 Task: List a restaurants to get dessert from in Chandan Way, Irving Texas.
Action: Mouse moved to (763, 81)
Screenshot: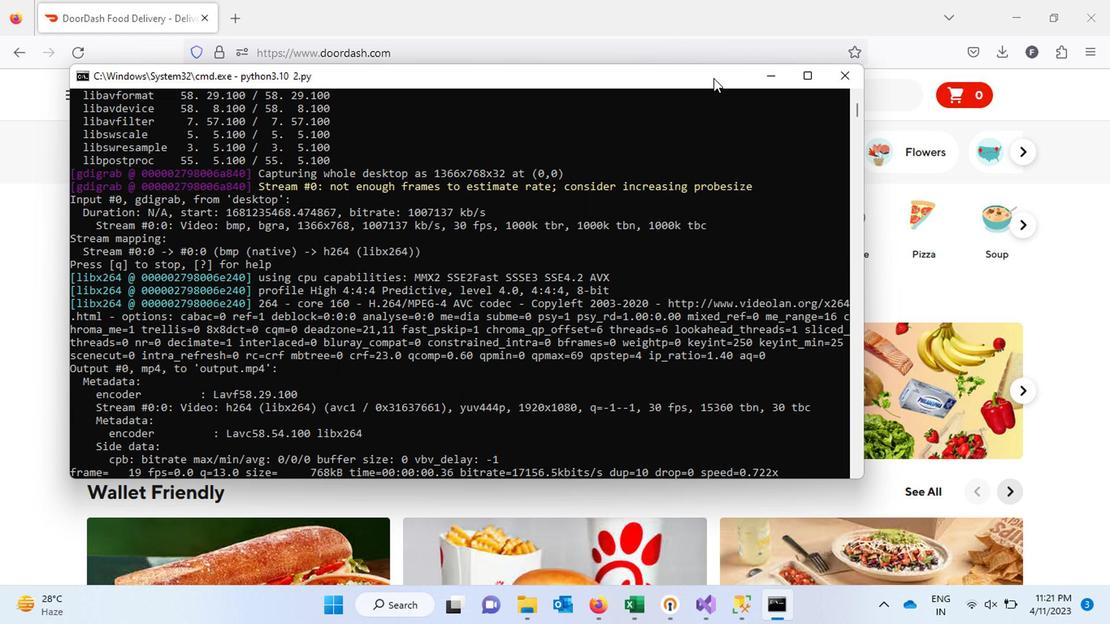 
Action: Mouse pressed left at (763, 81)
Screenshot: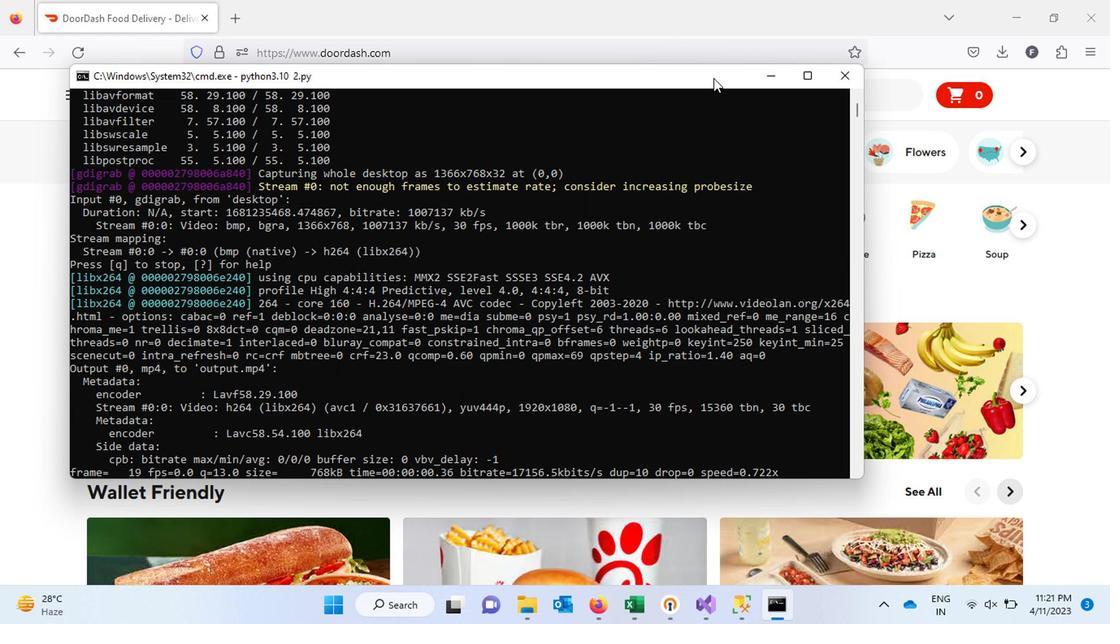 
Action: Mouse moved to (762, 81)
Screenshot: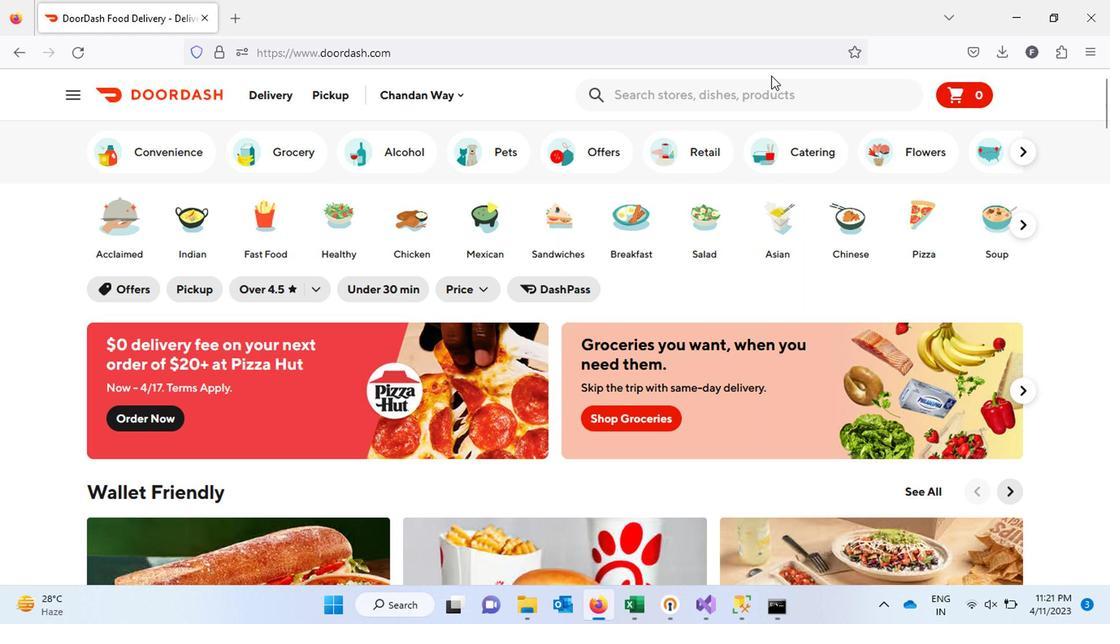 
Action: Mouse pressed left at (762, 81)
Screenshot: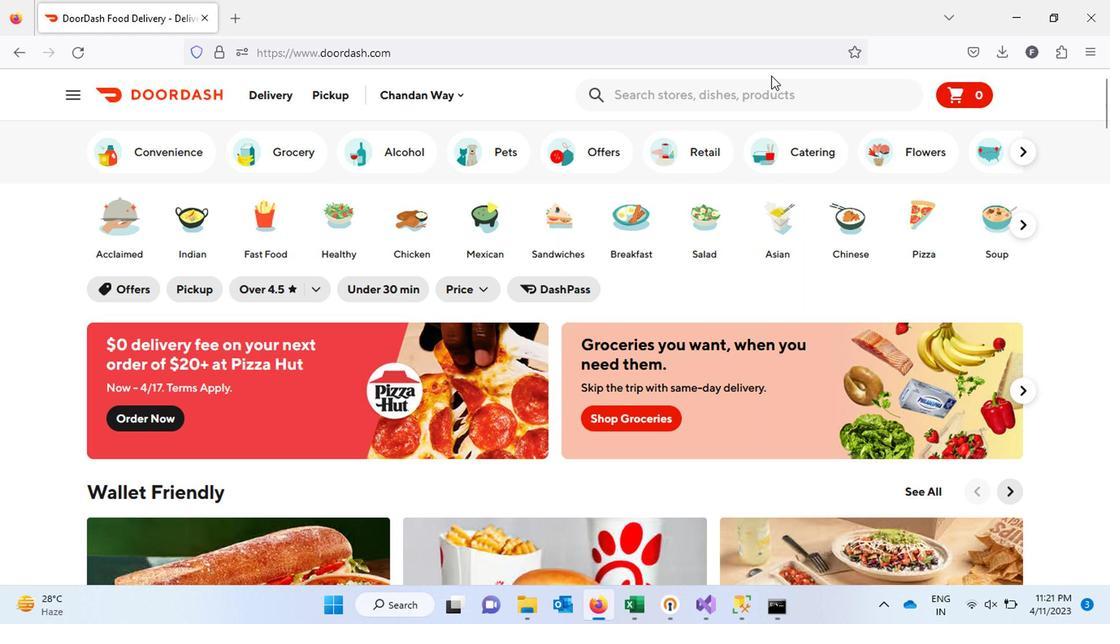 
Action: Mouse moved to (763, 81)
Screenshot: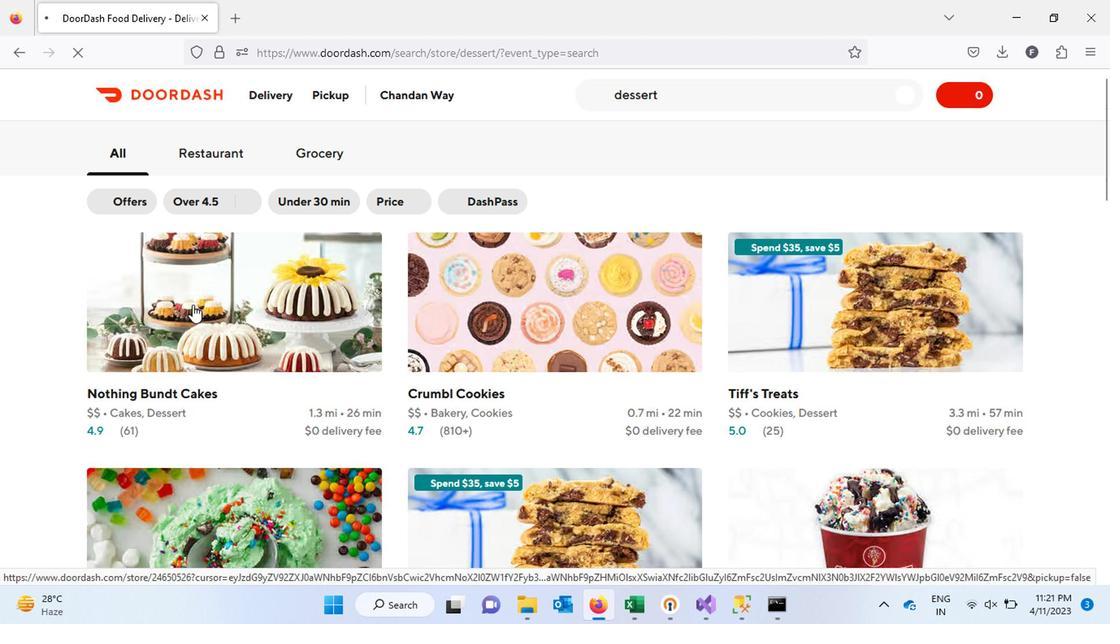 
Action: Mouse pressed left at (763, 81)
Screenshot: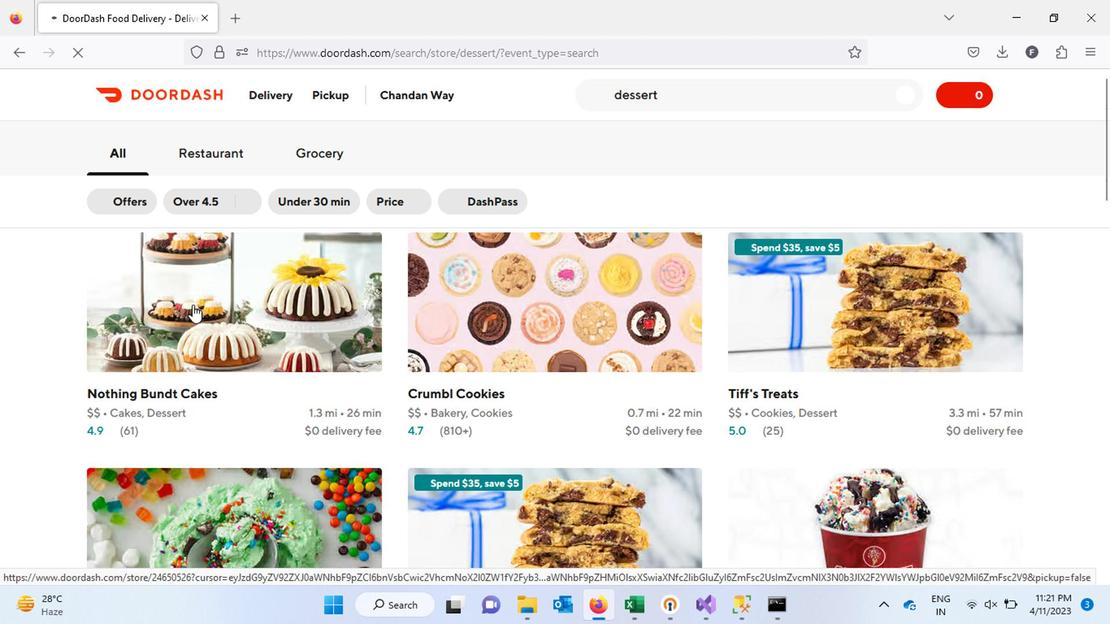 
Action: Mouse moved to (763, 81)
Screenshot: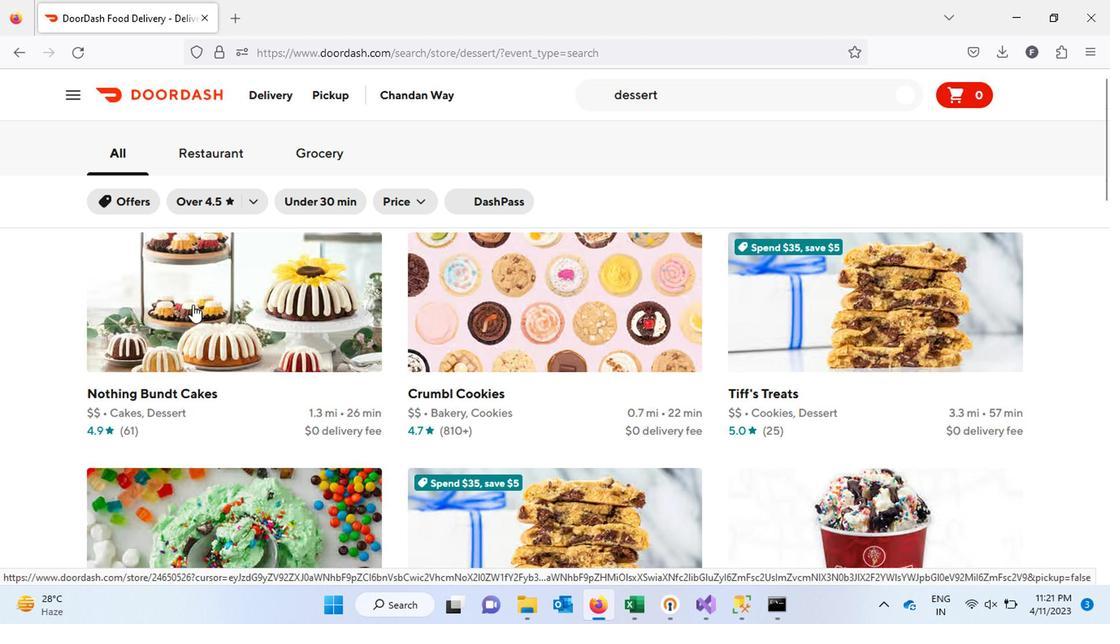 
Action: Keyboard r
Screenshot: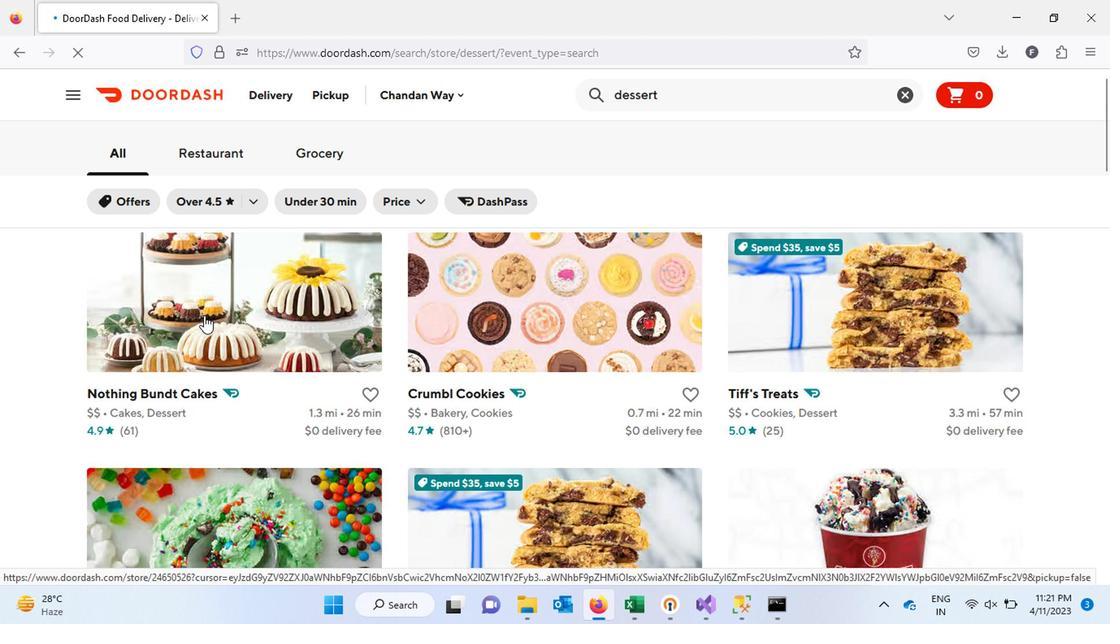 
Action: Keyboard e
Screenshot: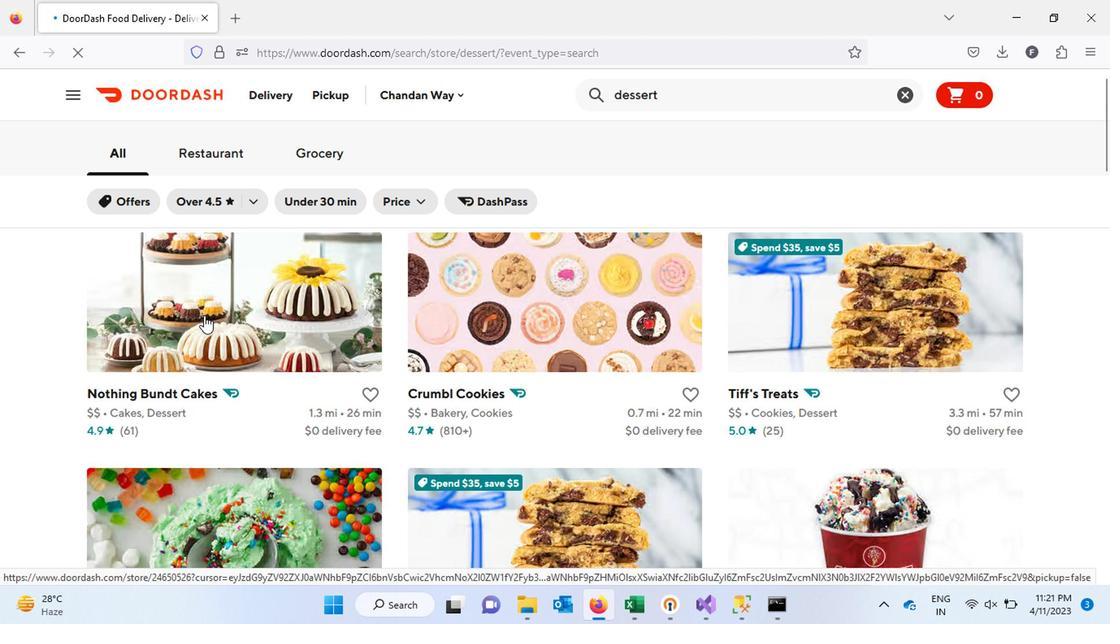 
Action: Keyboard s
Screenshot: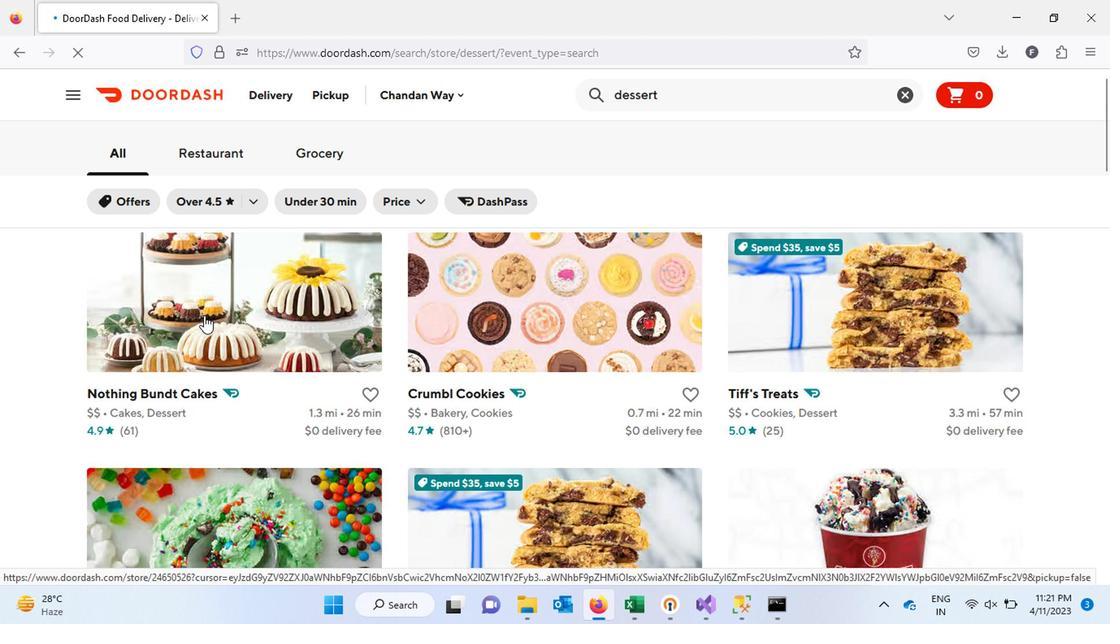 
Action: Keyboard t
Screenshot: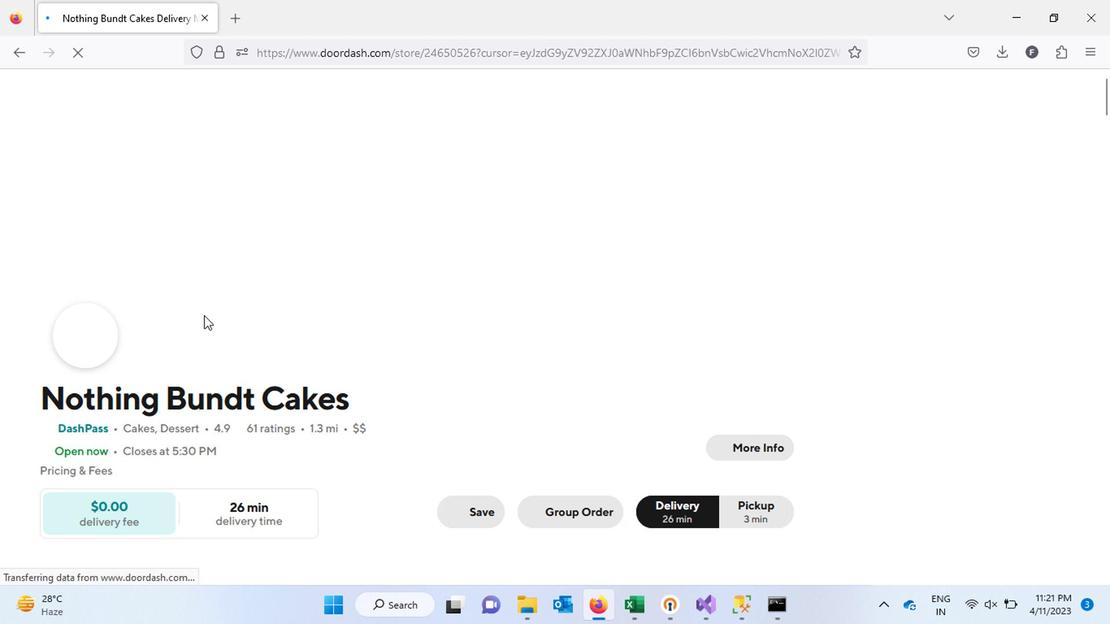 
Action: Keyboard u
Screenshot: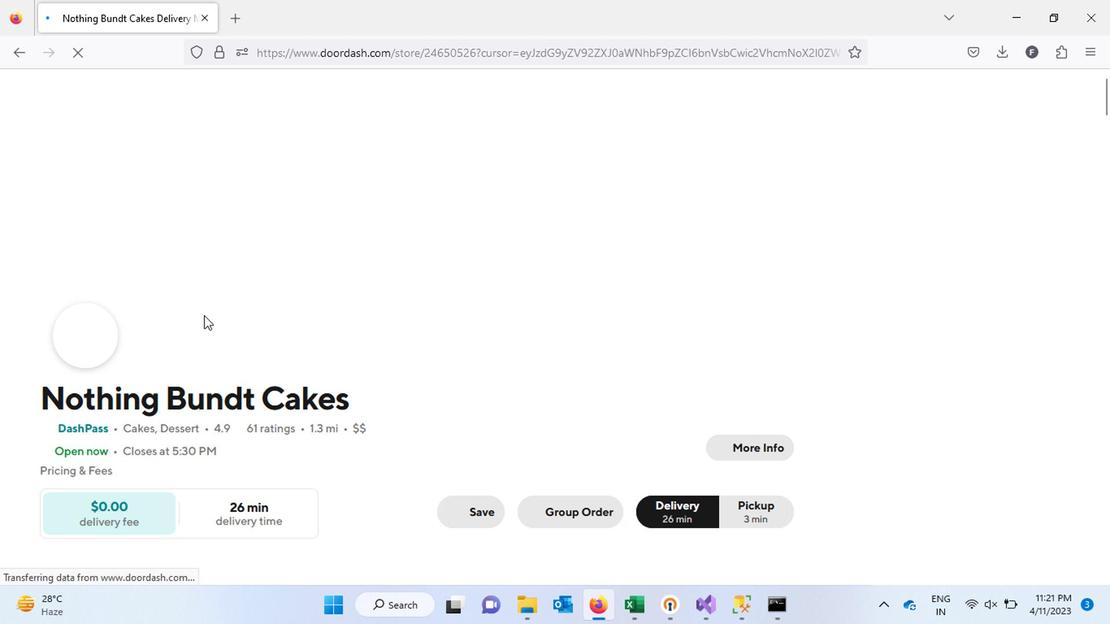 
Action: Keyboard r
Screenshot: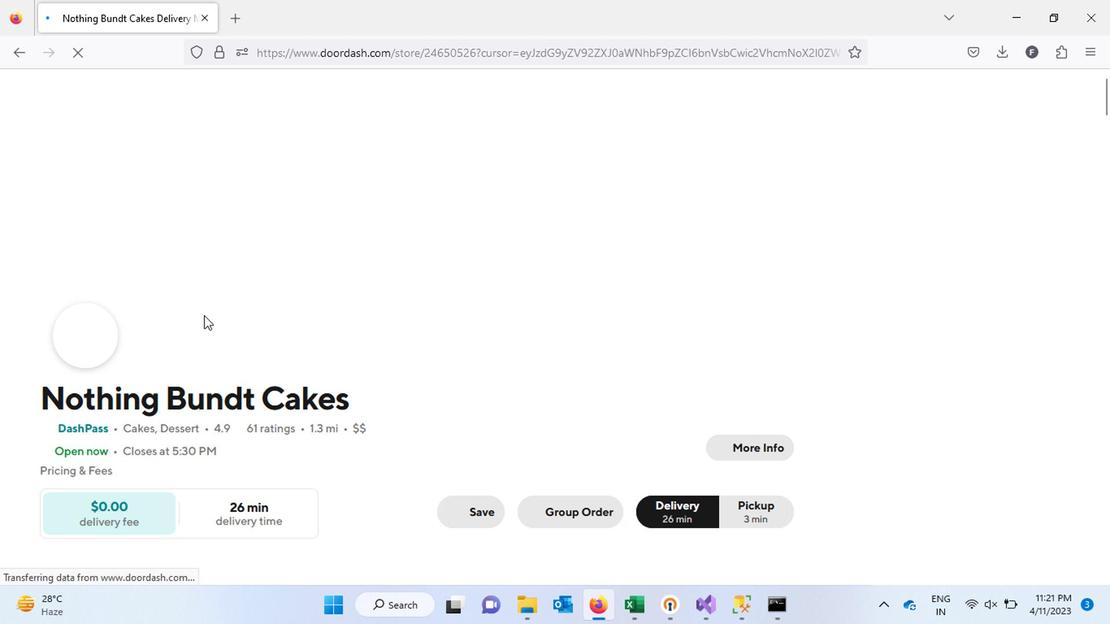 
Action: Keyboard a
Screenshot: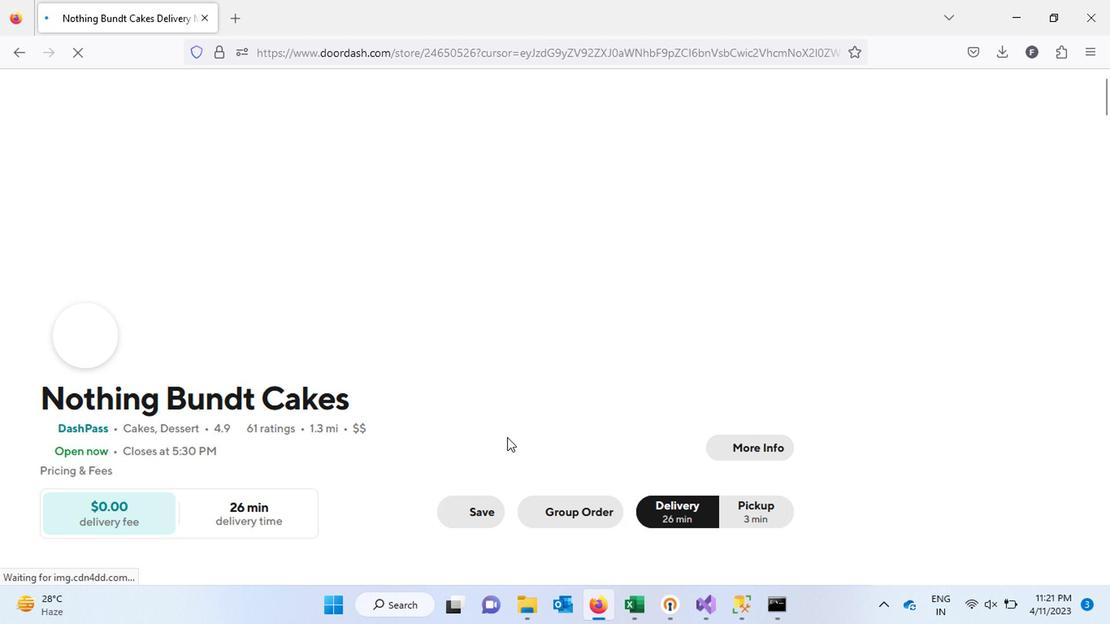 
Action: Keyboard n
Screenshot: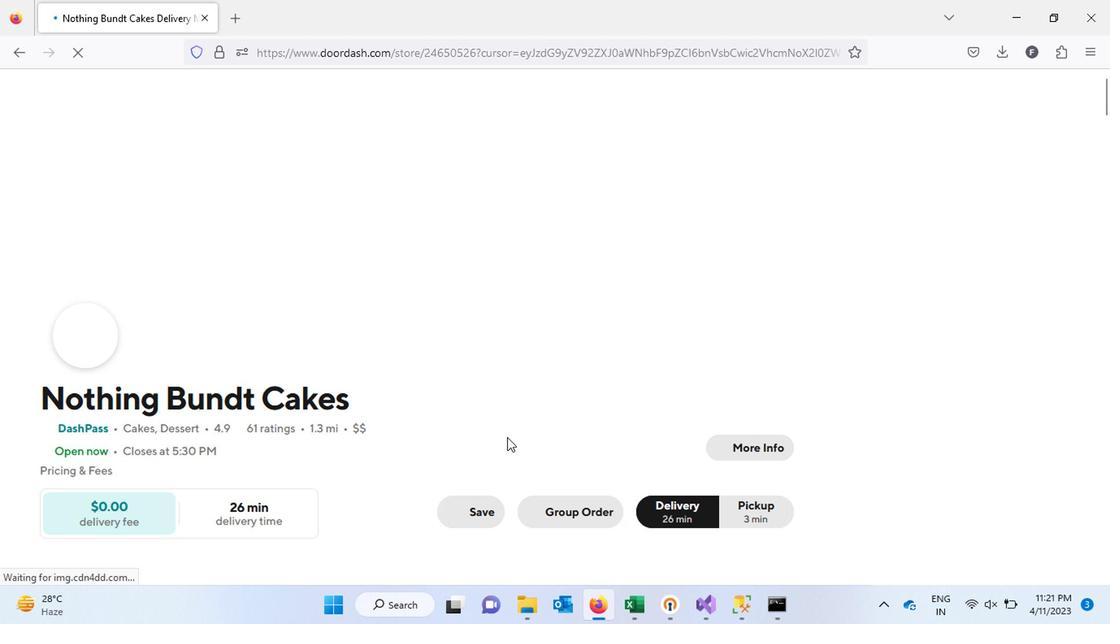 
Action: Keyboard t
Screenshot: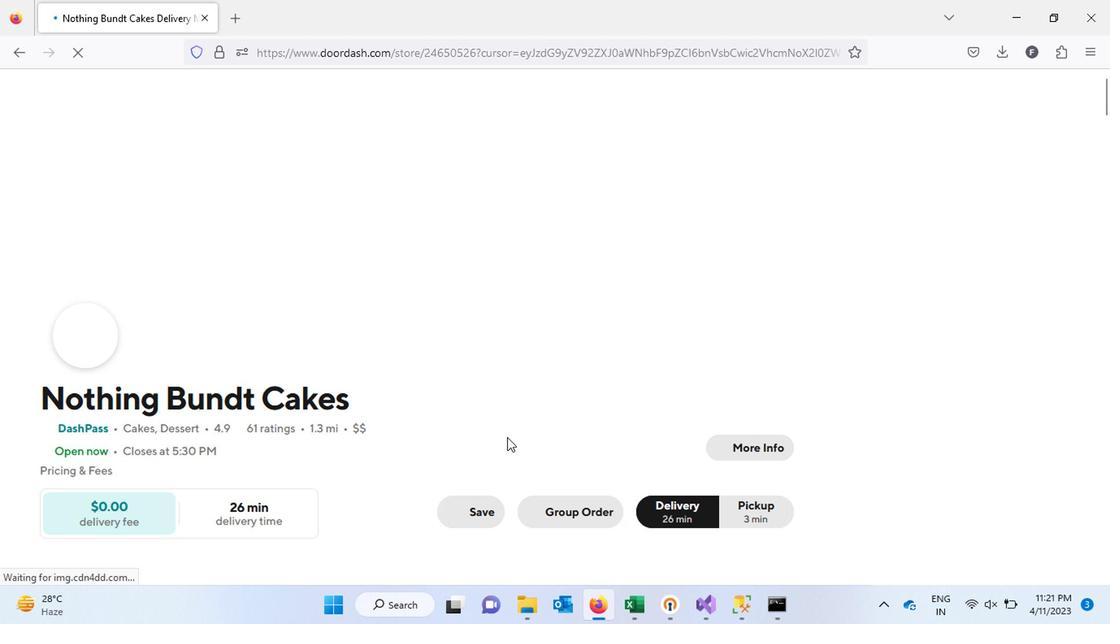 
Action: Keyboard s
Screenshot: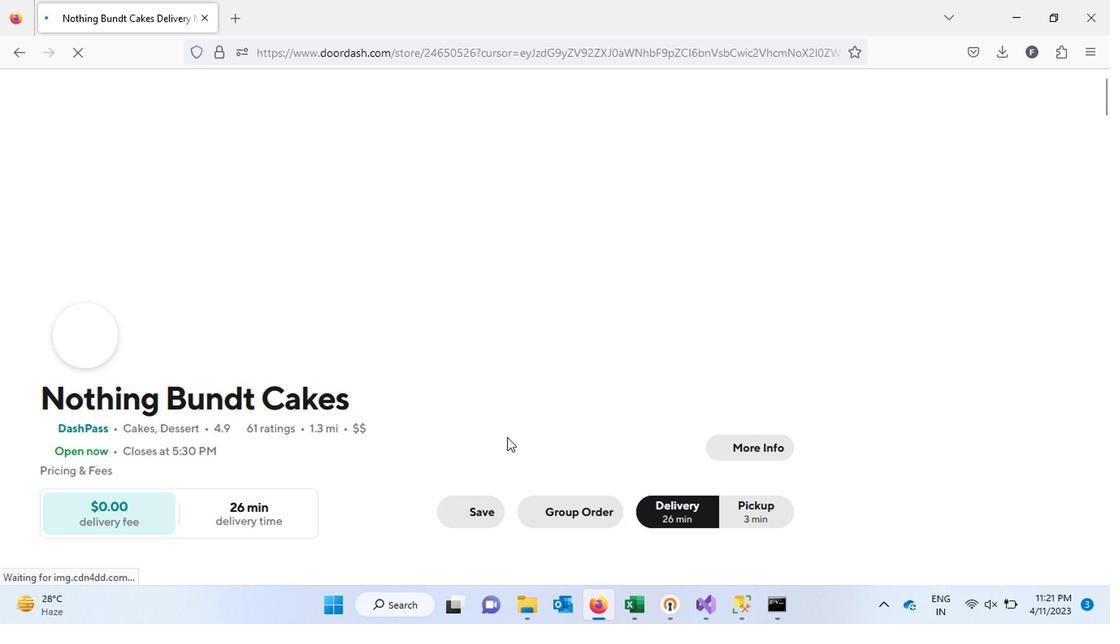 
Action: Keyboard Key.backspace
Screenshot: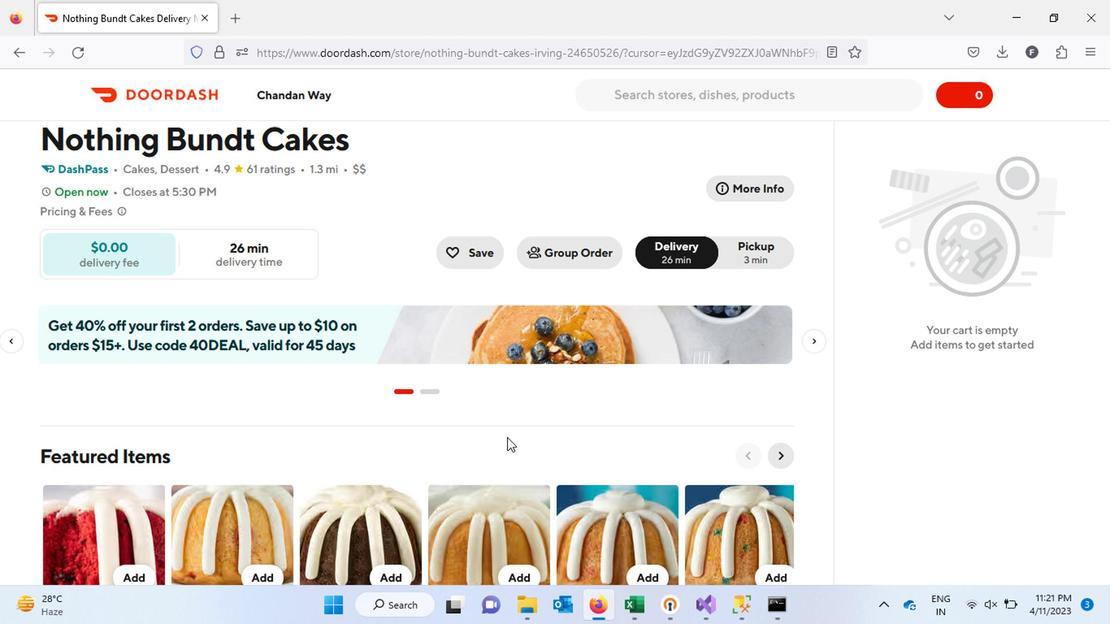
Action: Keyboard Key.space
Screenshot: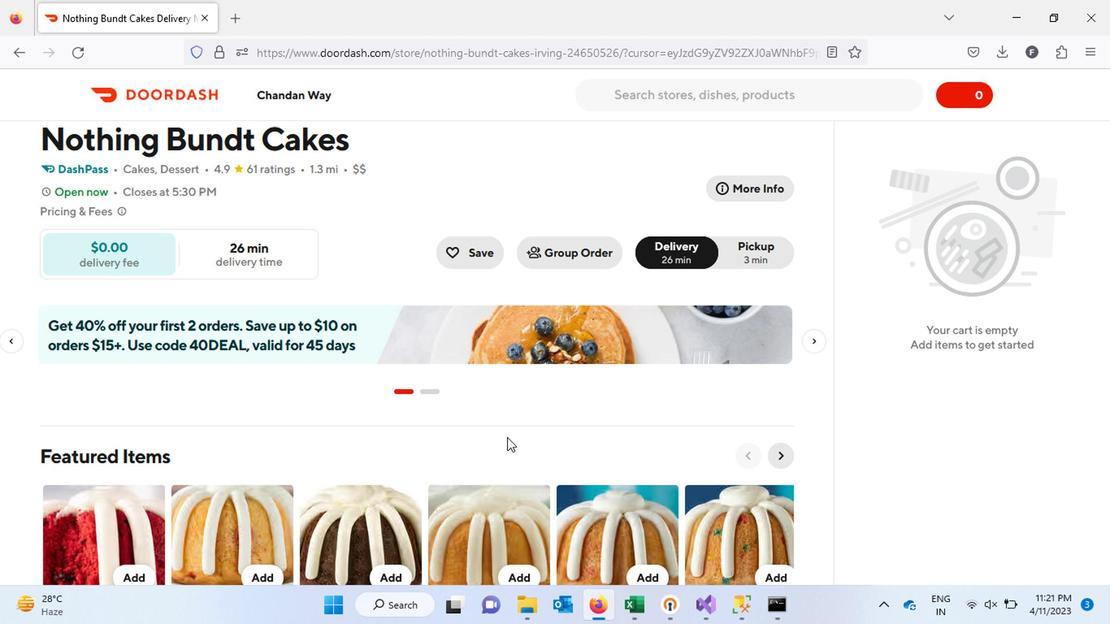 
Action: Keyboard f
Screenshot: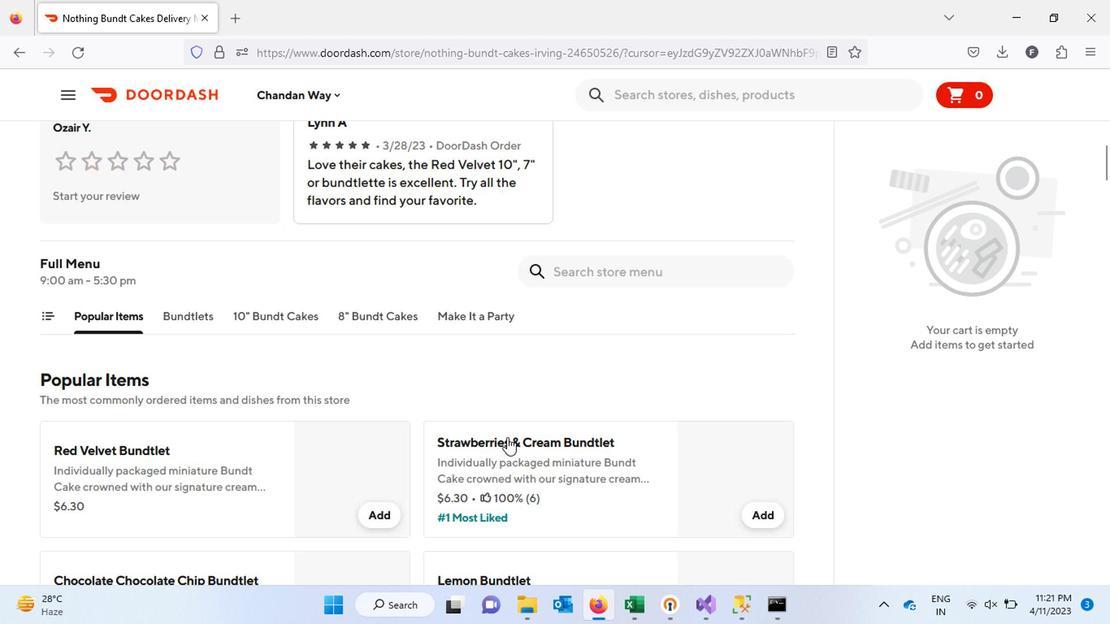 
Action: Keyboard o
Screenshot: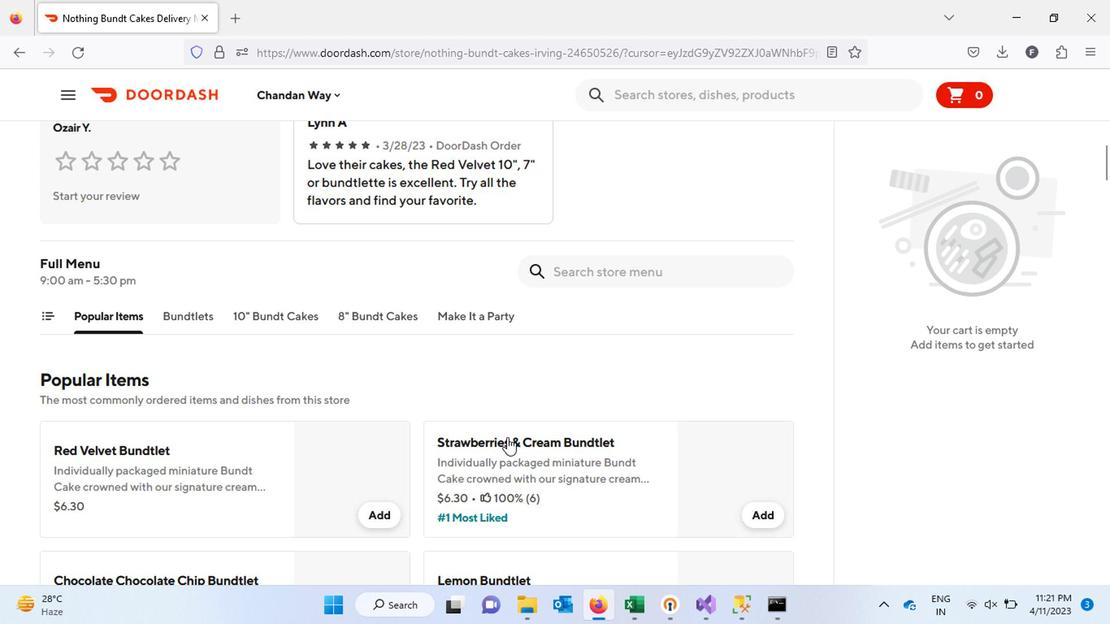 
Action: Keyboard r
Screenshot: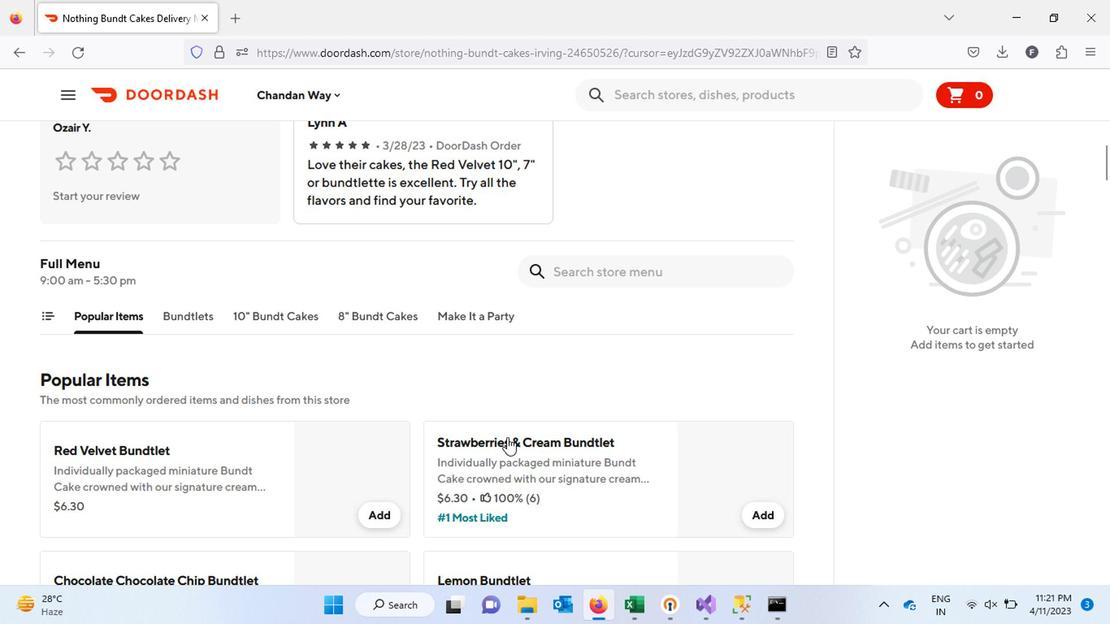 
Action: Keyboard Key.space
Screenshot: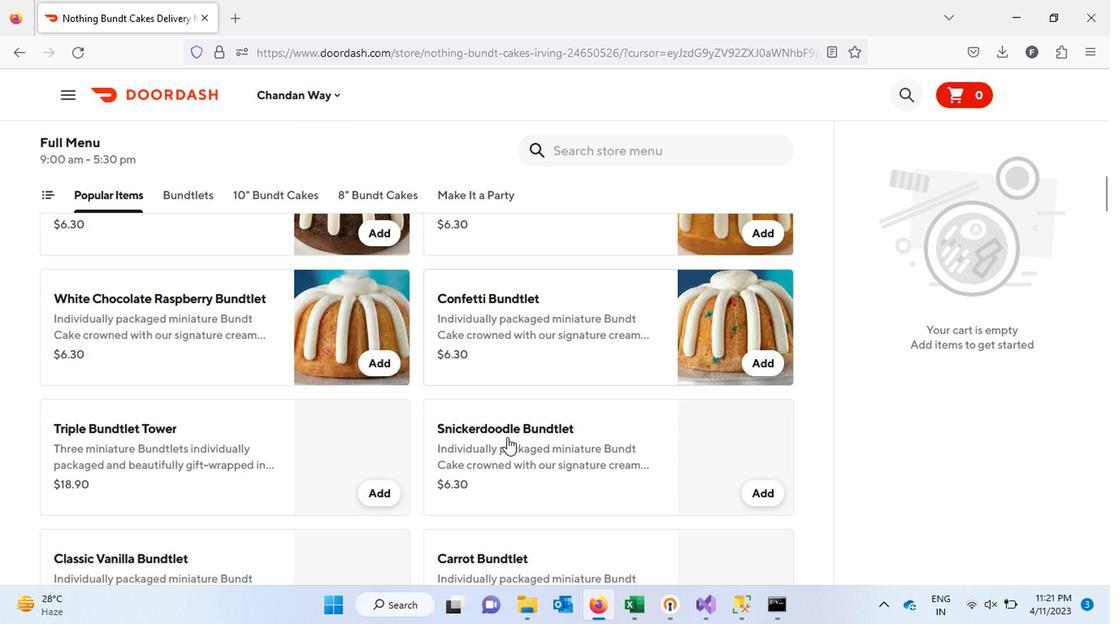 
Action: Keyboard d
Screenshot: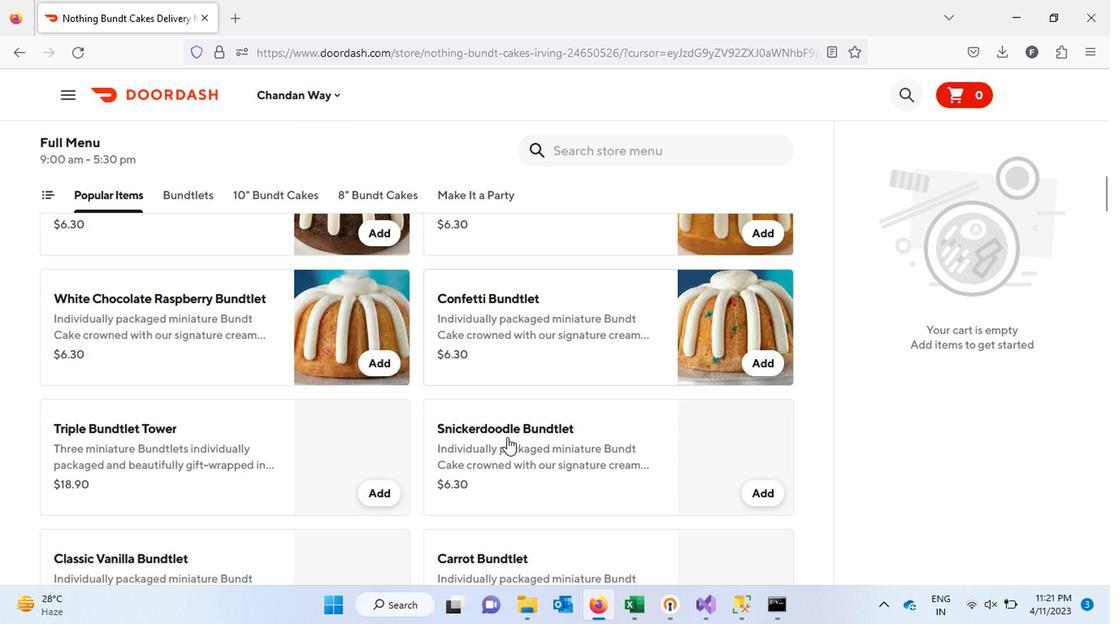 
Action: Keyboard e
Screenshot: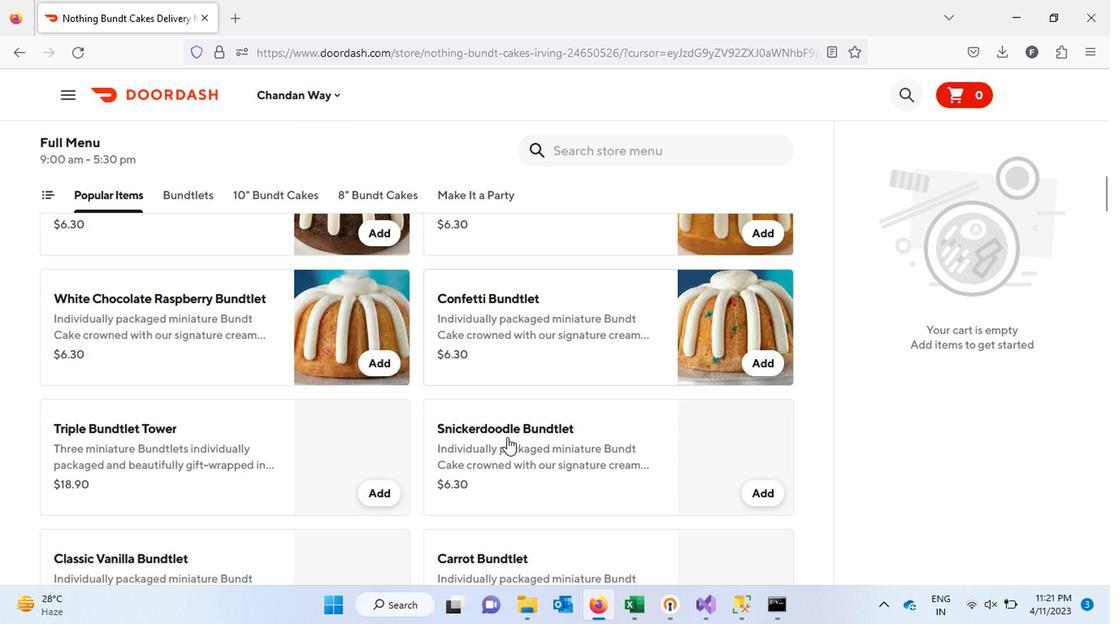 
Action: Keyboard s
Screenshot: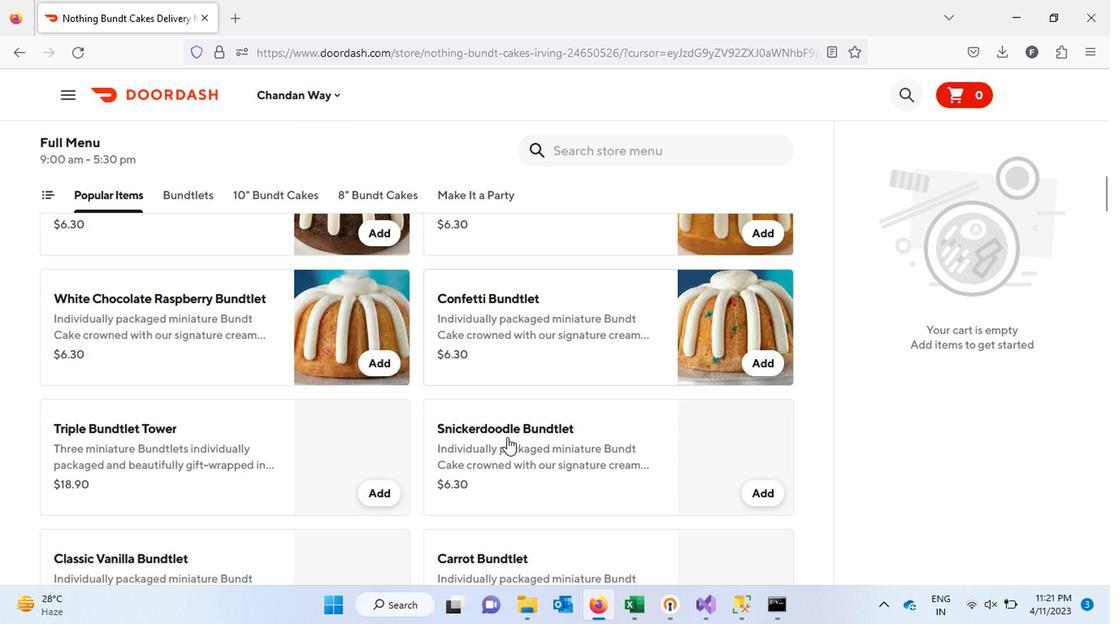 
Action: Keyboard s
Screenshot: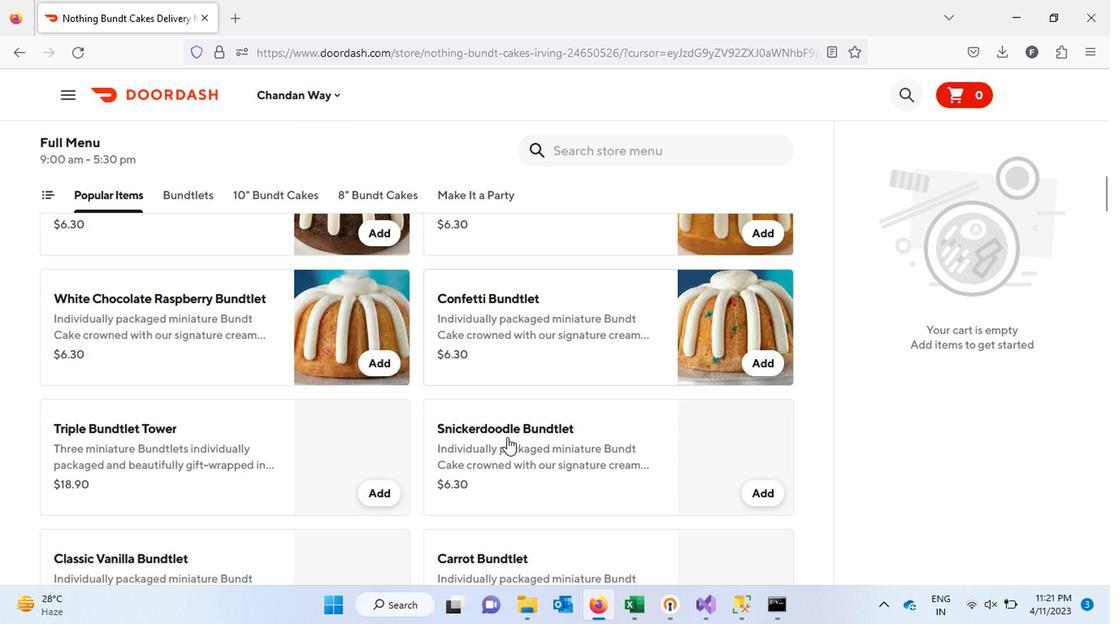 
Action: Keyboard e
Screenshot: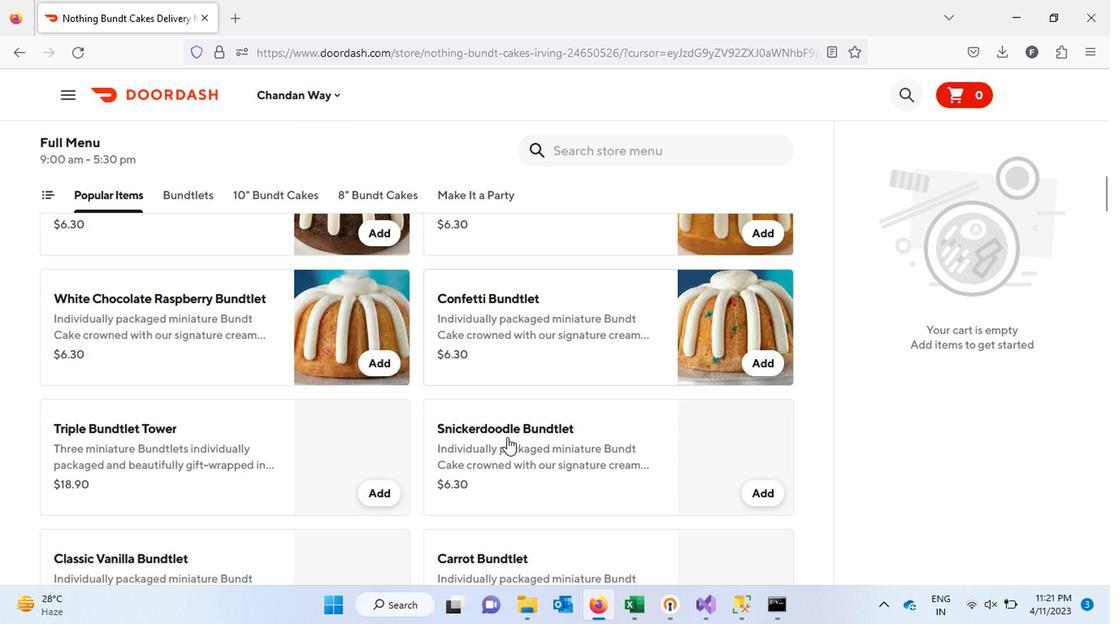 
Action: Keyboard r
Screenshot: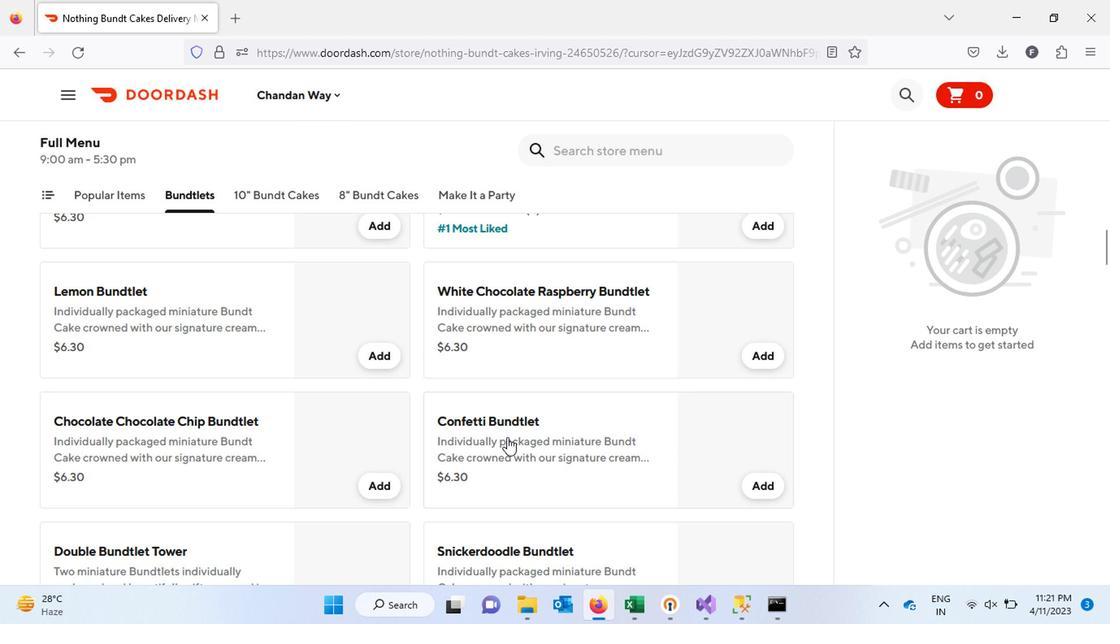 
Action: Mouse moved to (763, 81)
Screenshot: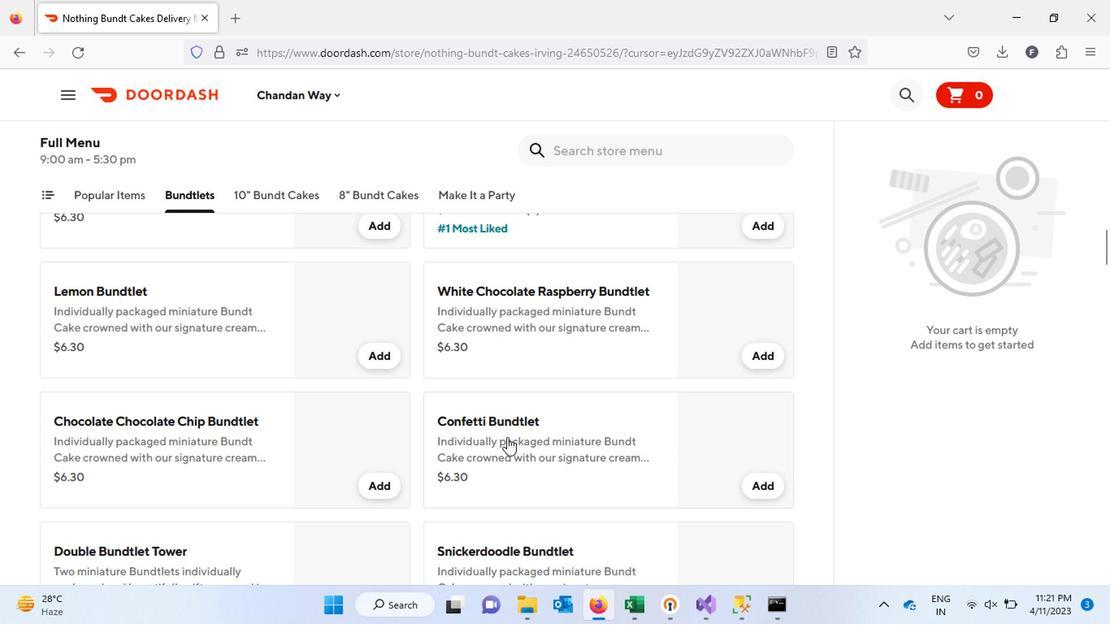 
Action: Keyboard t
Screenshot: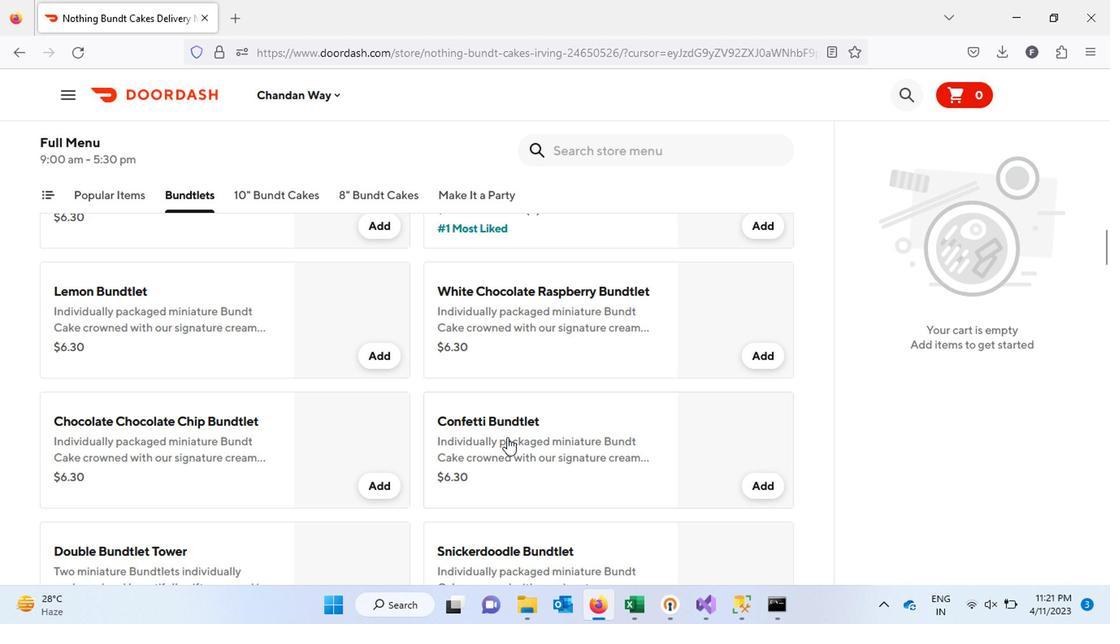 
Action: Mouse moved to (763, 81)
Screenshot: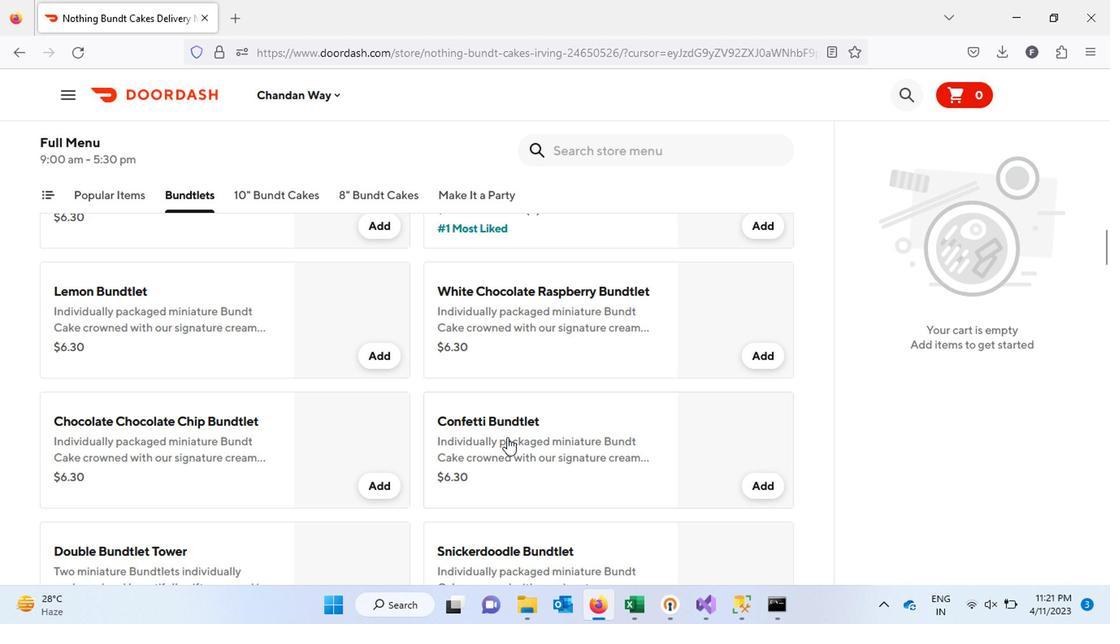 
Action: Keyboard Key.enter
Screenshot: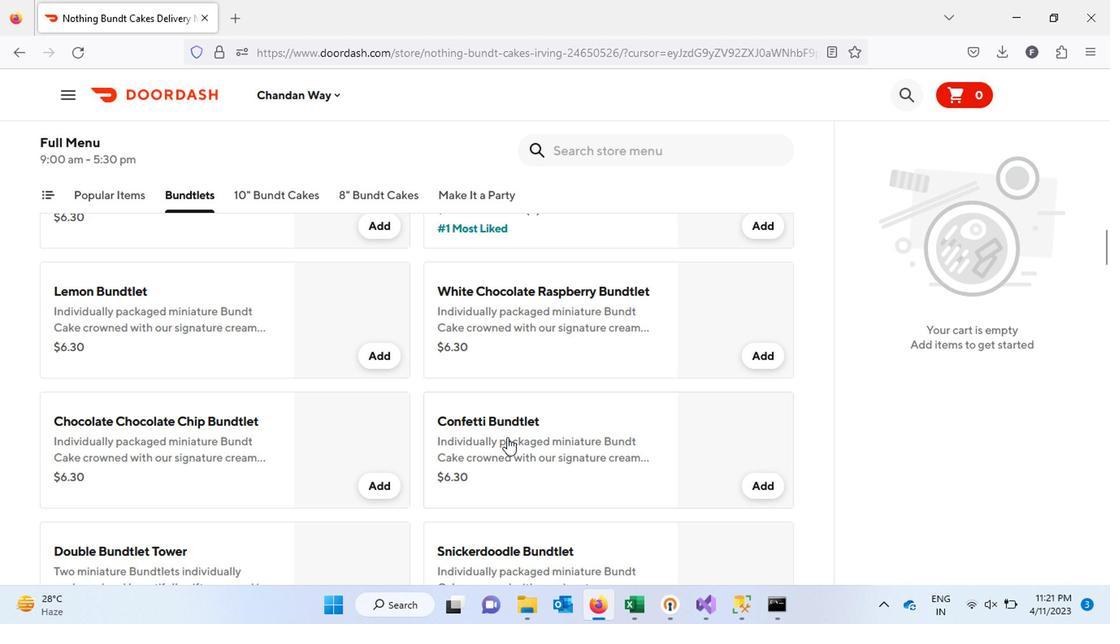 
Action: Mouse moved to (763, 81)
Screenshot: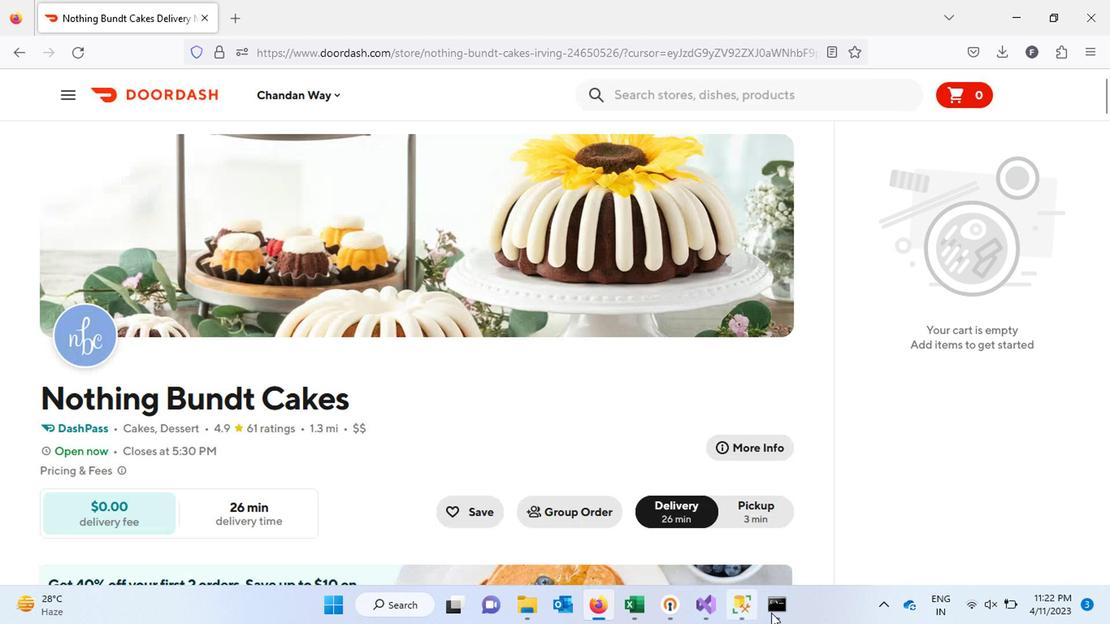 
Action: Mouse pressed left at (763, 81)
Screenshot: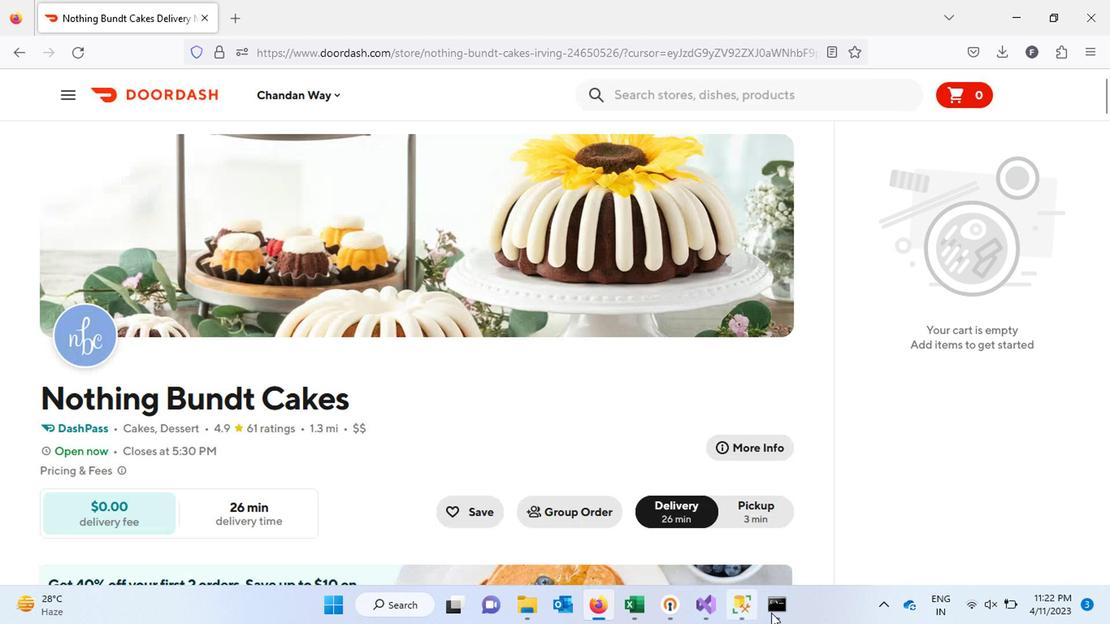 
Action: Mouse moved to (763, 81)
Screenshot: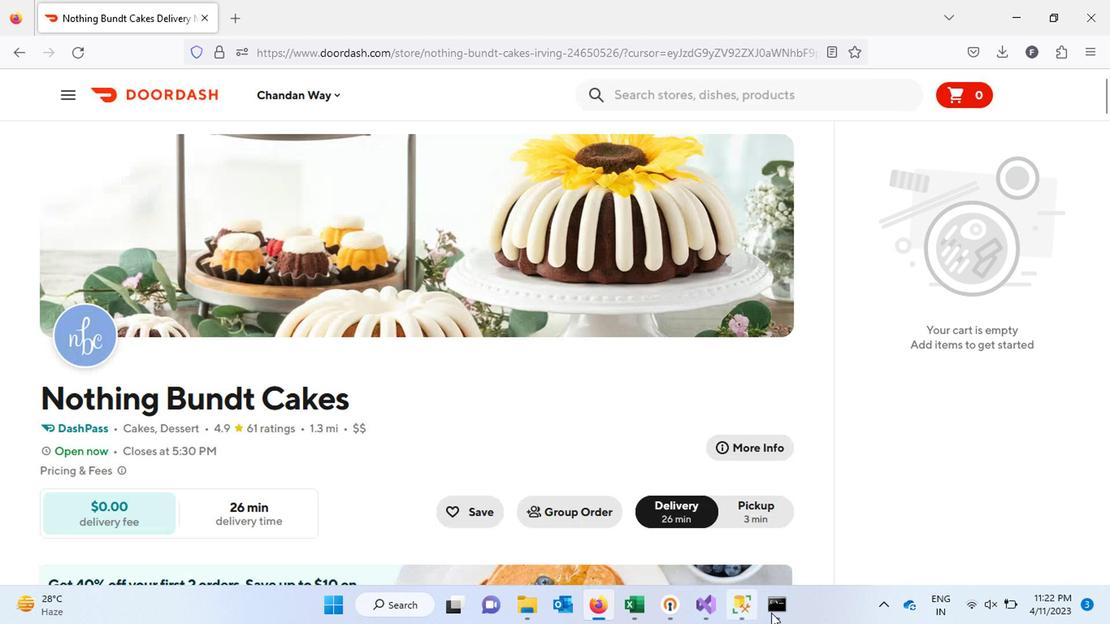 
Action: Mouse pressed left at (763, 81)
Screenshot: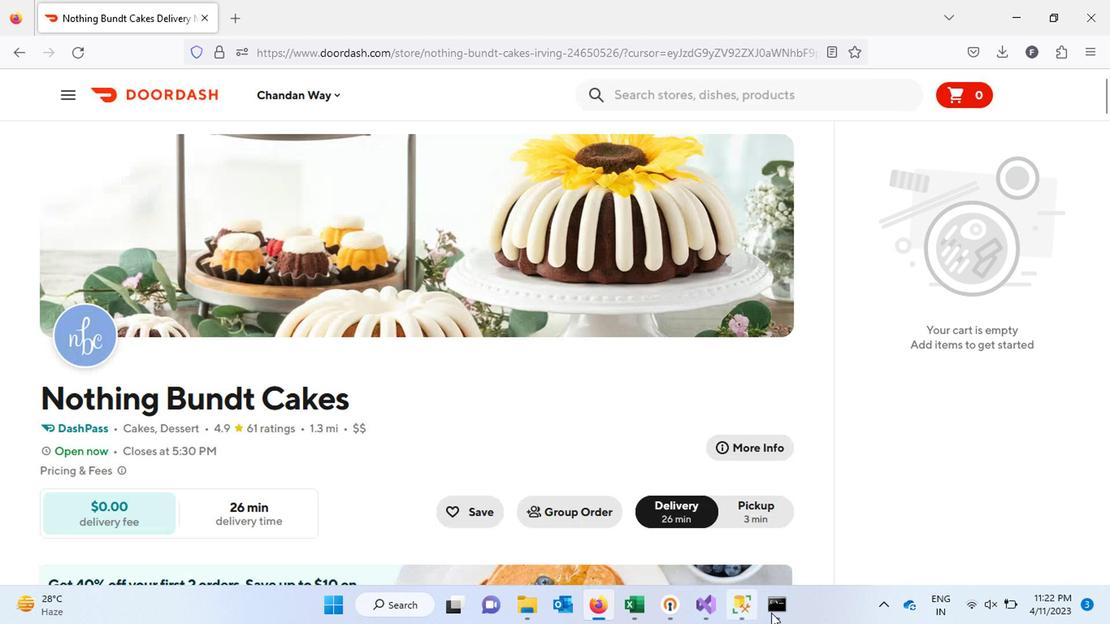 
Action: Mouse moved to (763, 81)
Screenshot: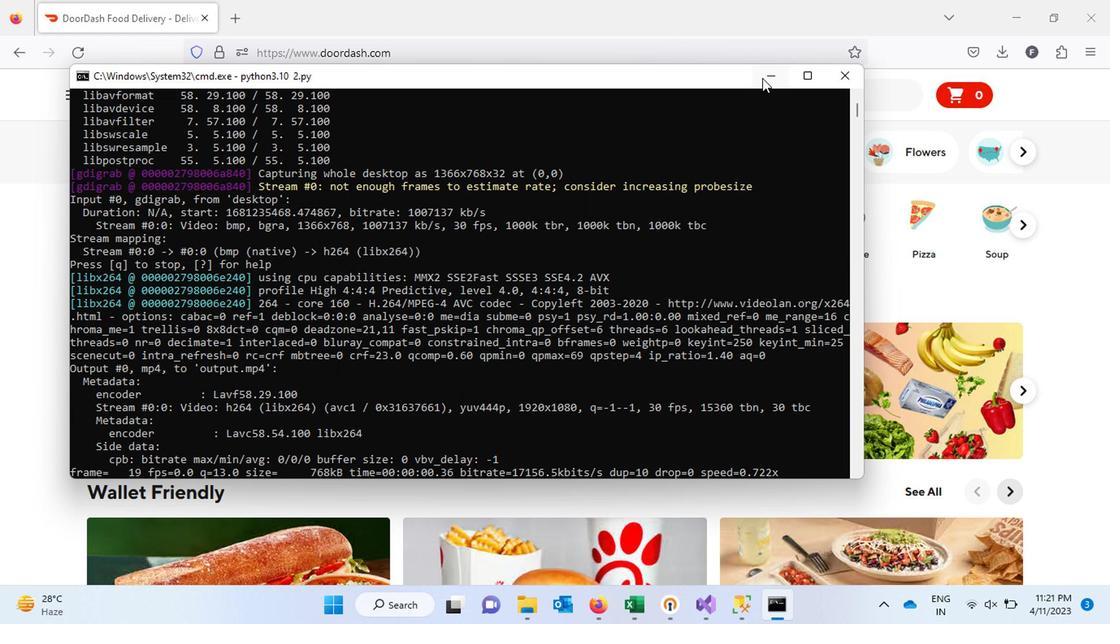 
Action: Mouse pressed left at (763, 81)
Screenshot: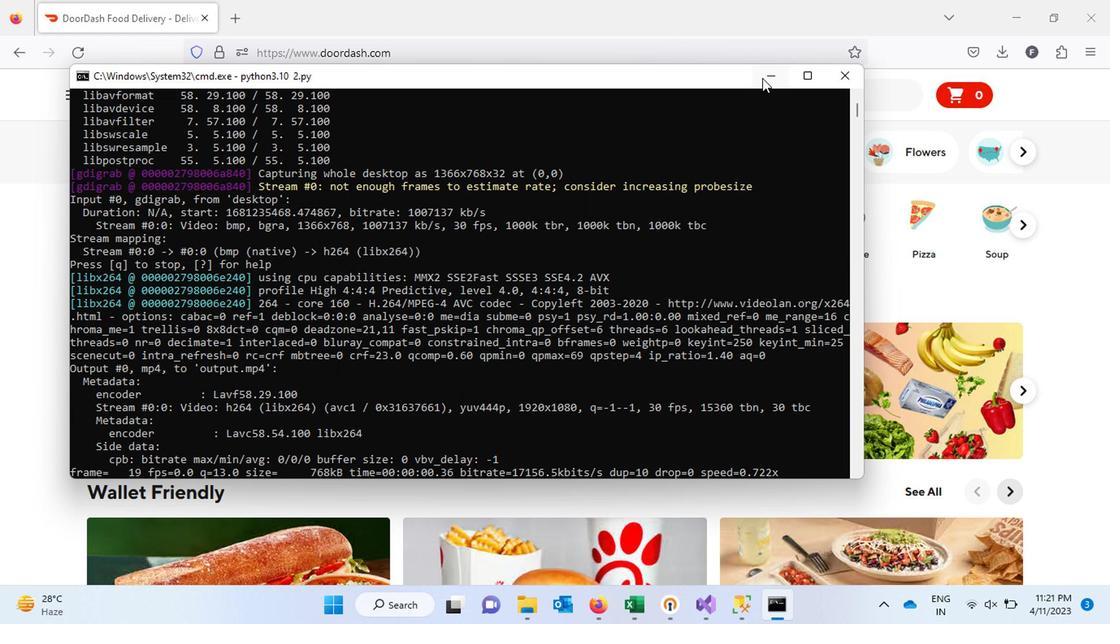 
Action: Mouse moved to (763, 81)
Screenshot: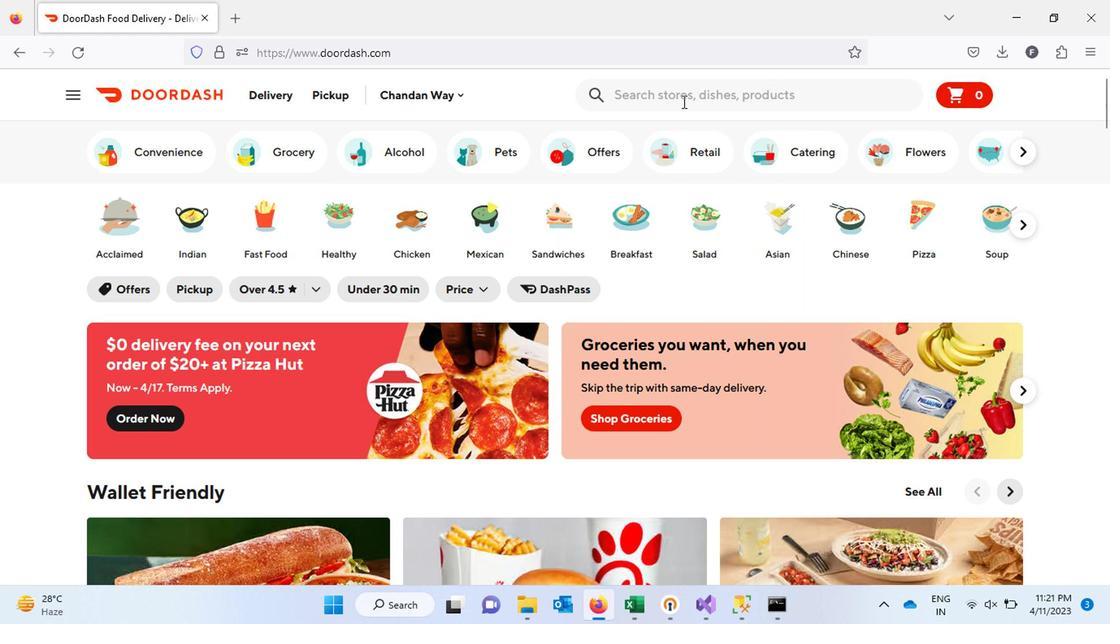 
Action: Mouse pressed left at (763, 81)
Screenshot: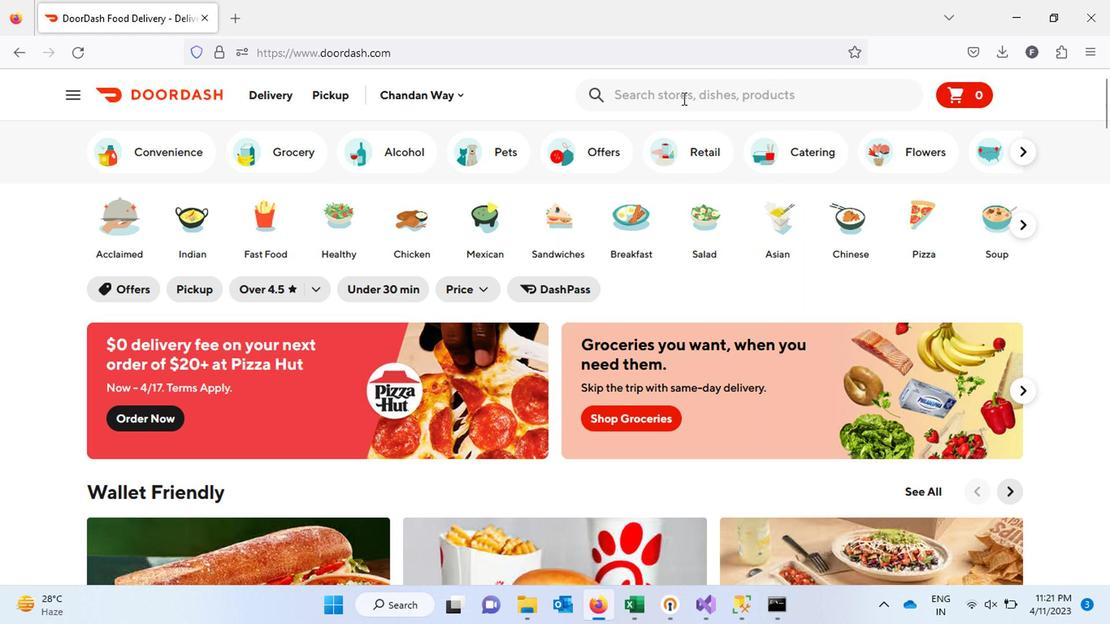 
Action: Keyboard d
Screenshot: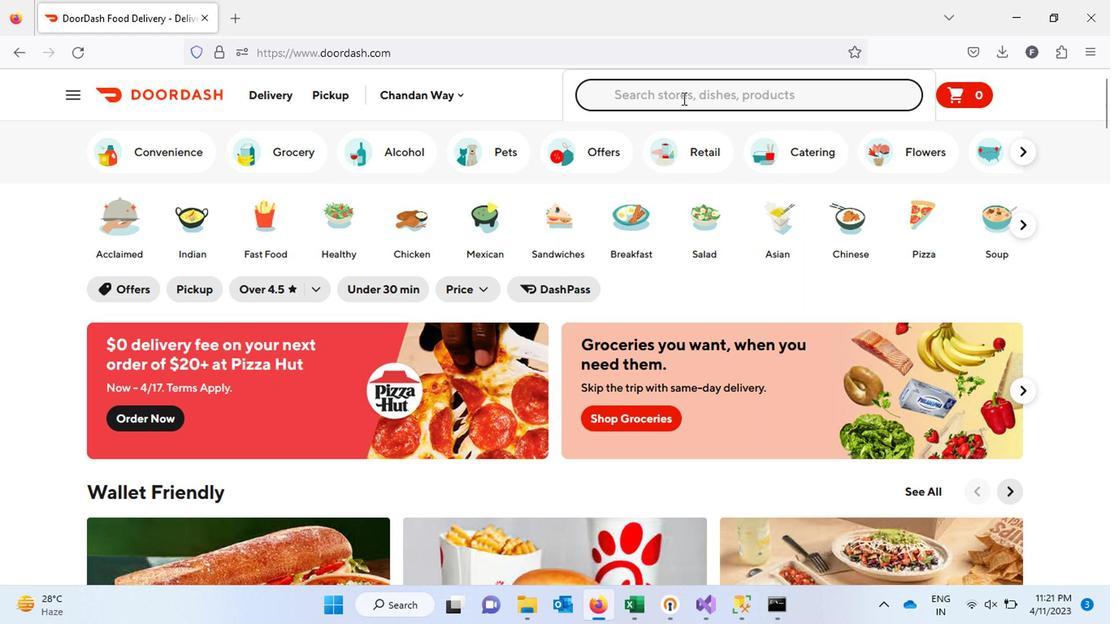 
Action: Keyboard e
Screenshot: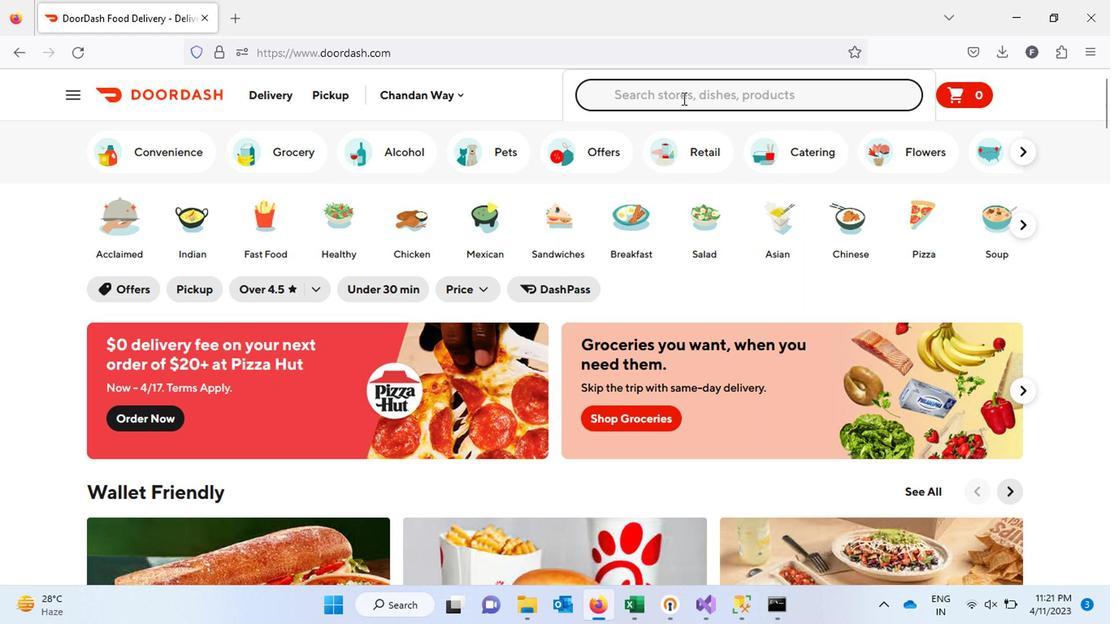 
Action: Keyboard s
Screenshot: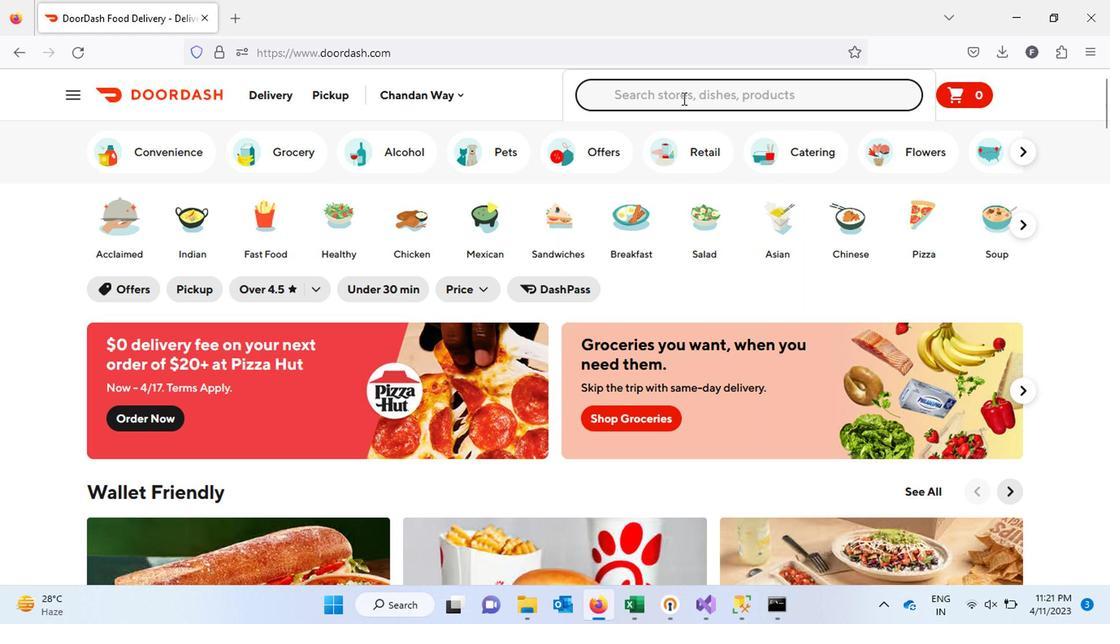 
Action: Keyboard s
Screenshot: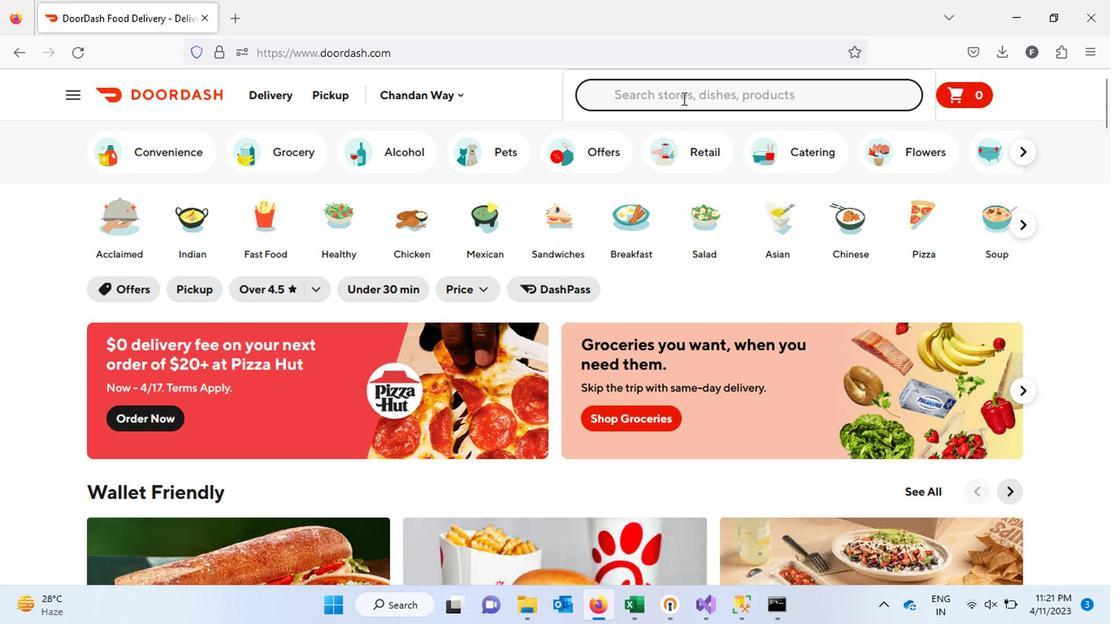 
Action: Keyboard e
Screenshot: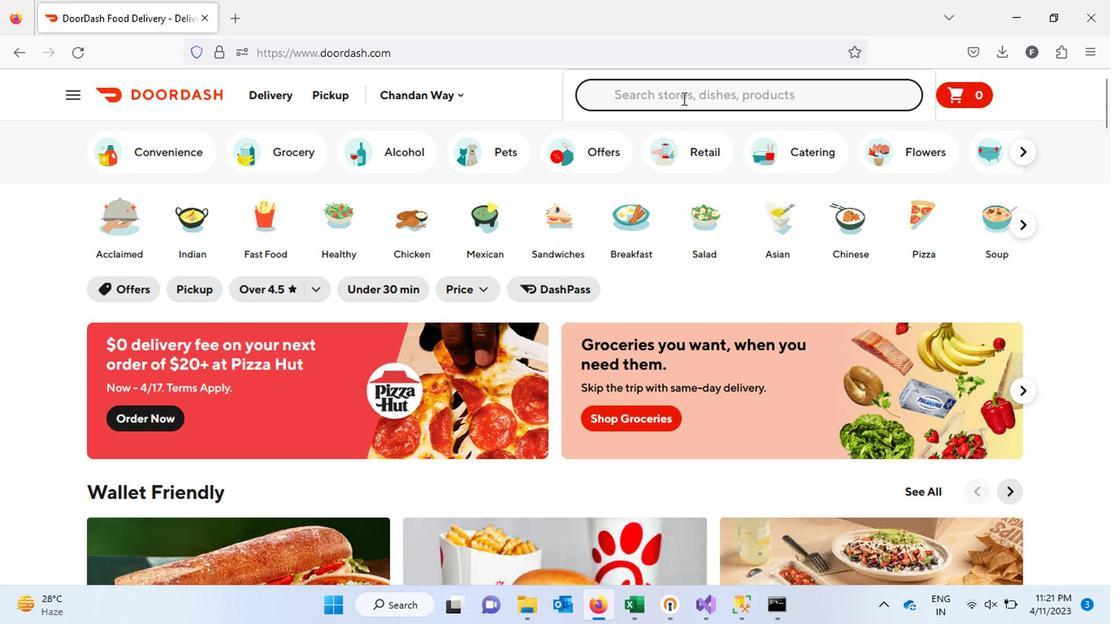 
Action: Keyboard r
Screenshot: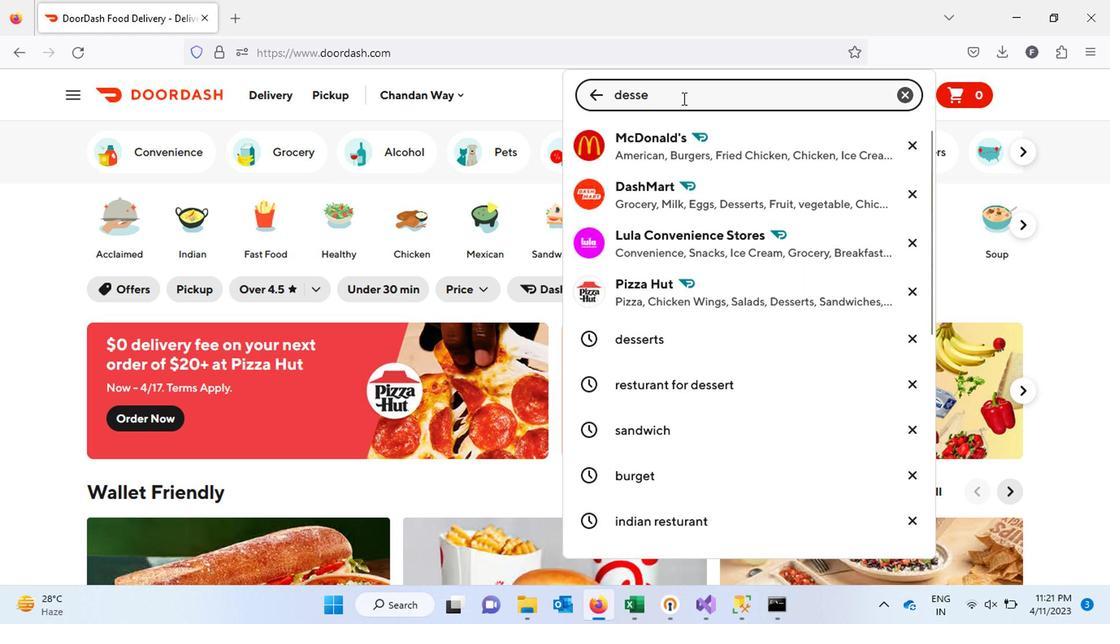
Action: Keyboard t
Screenshot: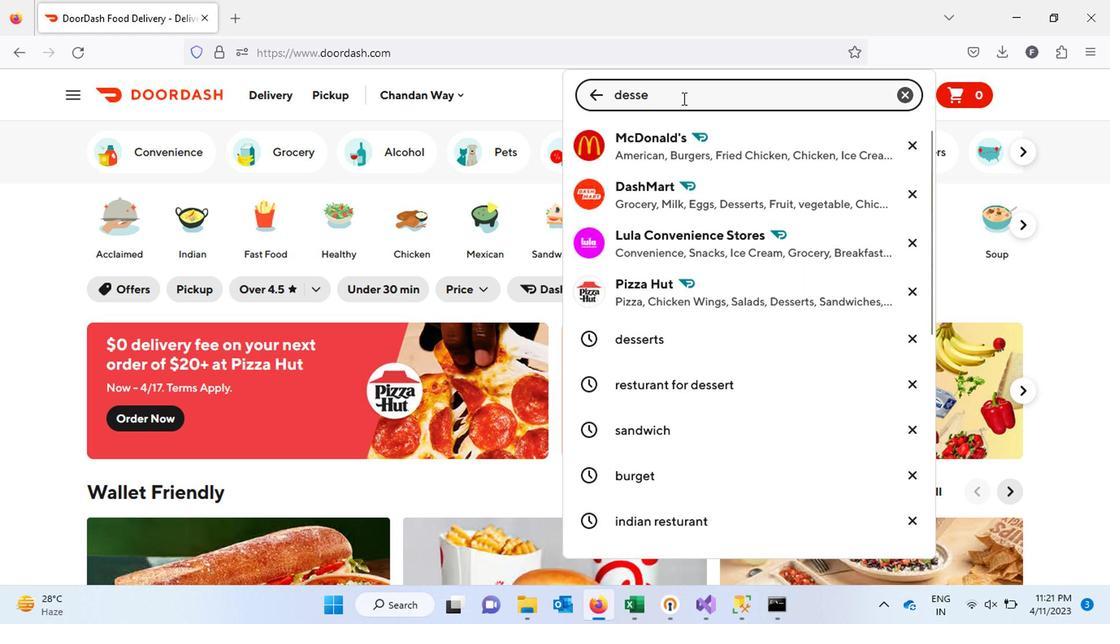 
Action: Keyboard Key.enter
Screenshot: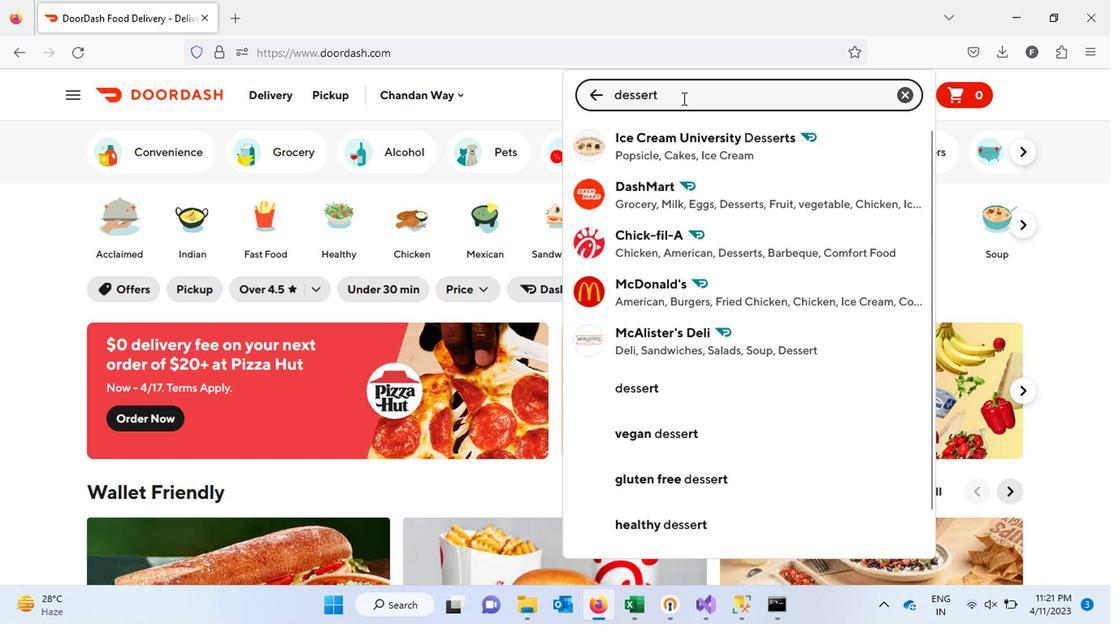 
Action: Mouse moved to (762, 81)
Screenshot: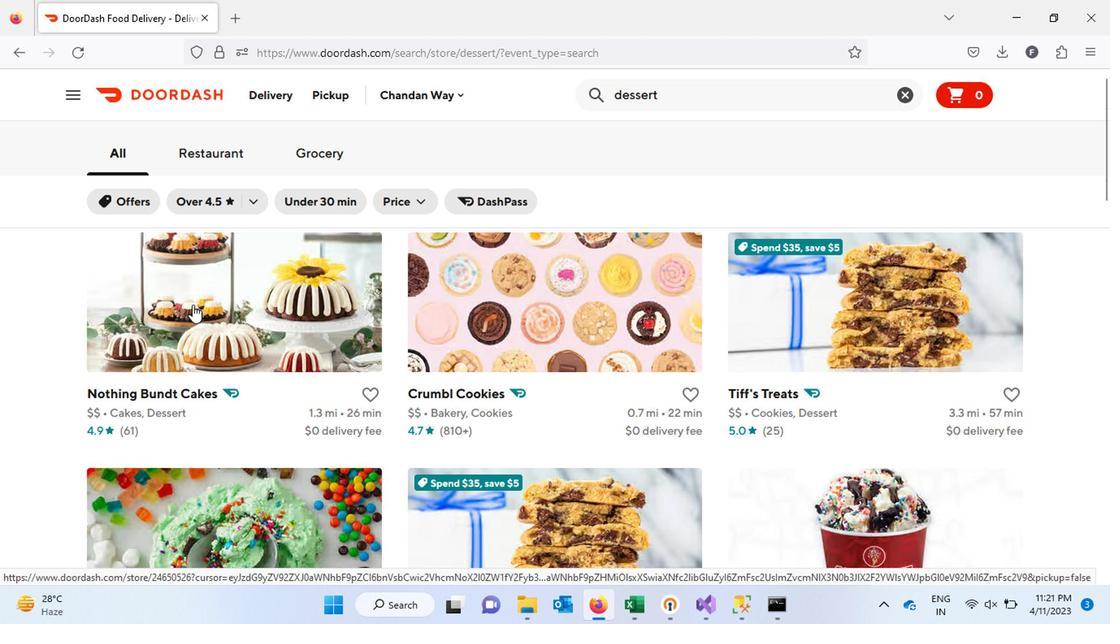 
Action: Mouse pressed left at (762, 81)
Screenshot: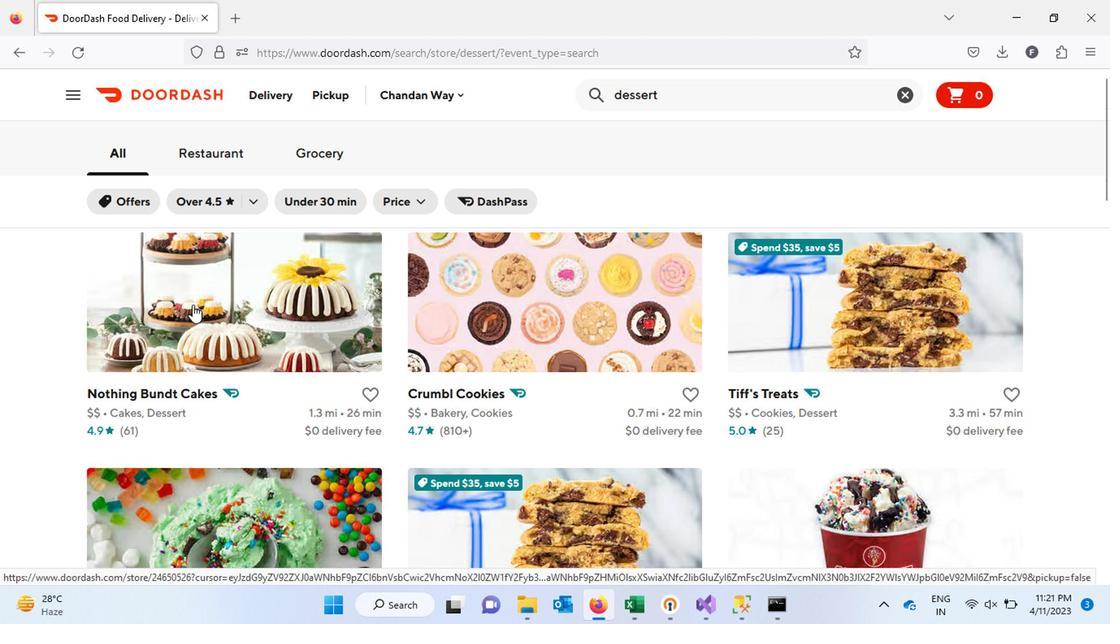 
Action: Mouse moved to (763, 81)
Screenshot: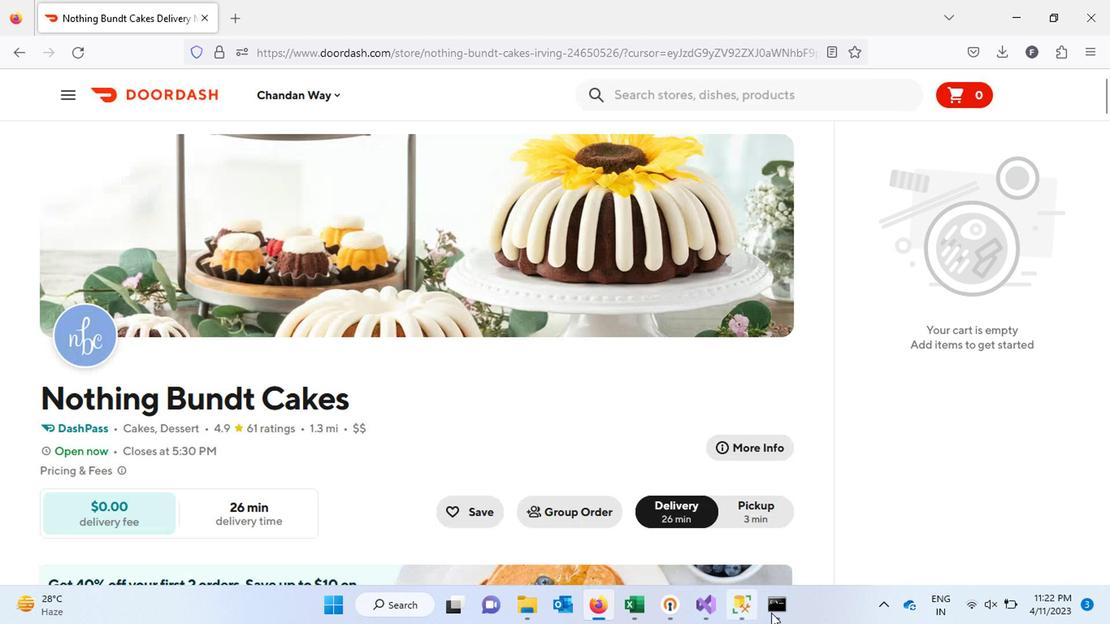 
Action: Mouse pressed left at (763, 81)
Screenshot: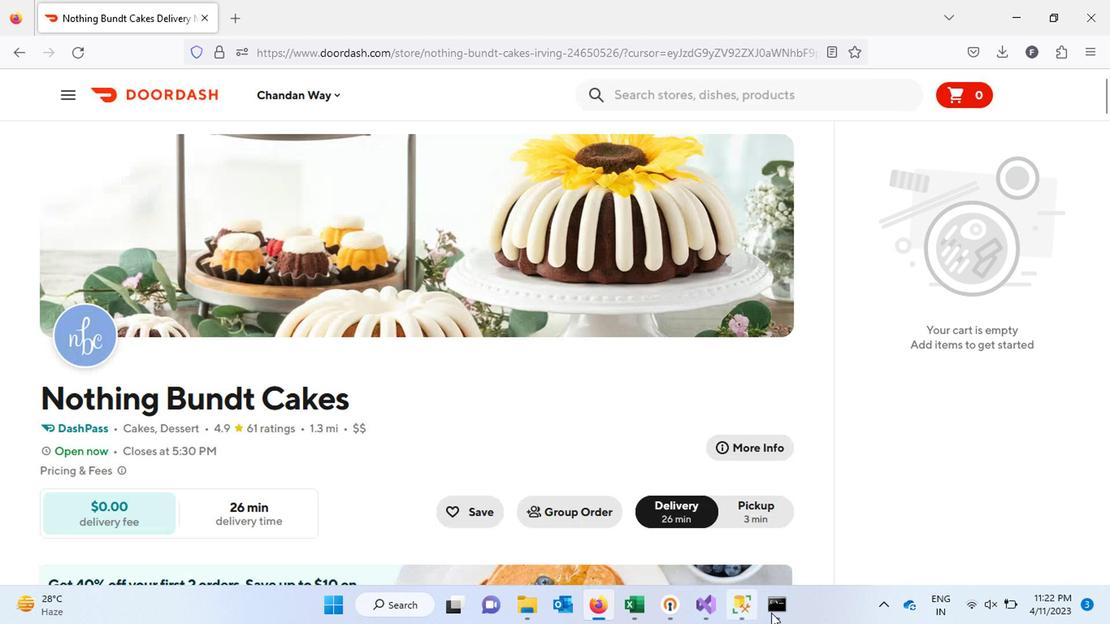 
Action: Mouse moved to (763, 81)
Screenshot: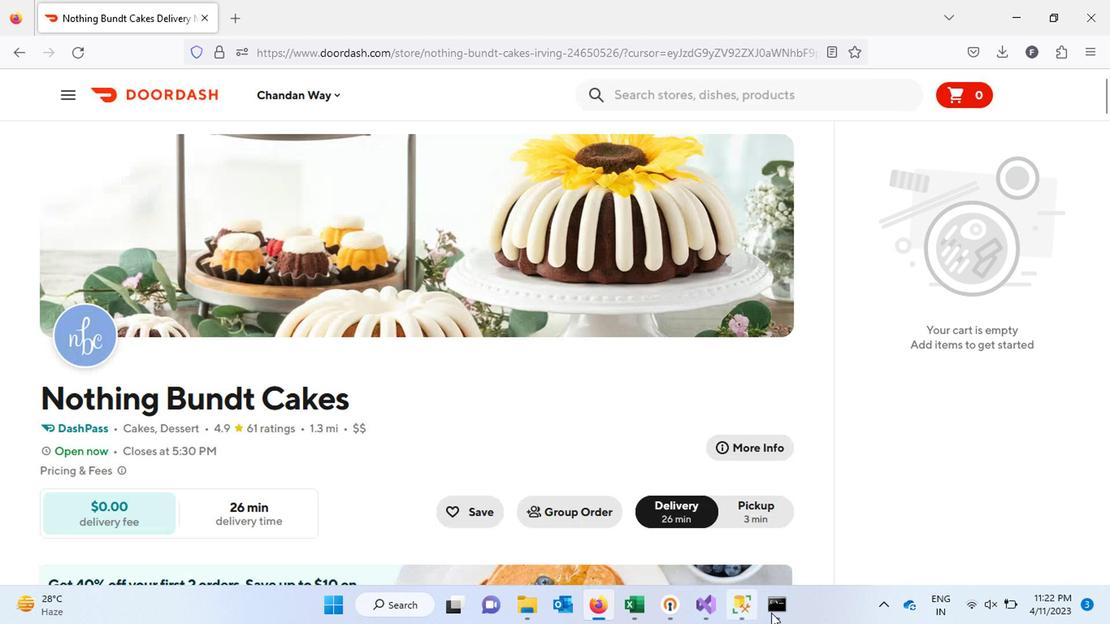 
Action: Mouse pressed left at (763, 81)
Screenshot: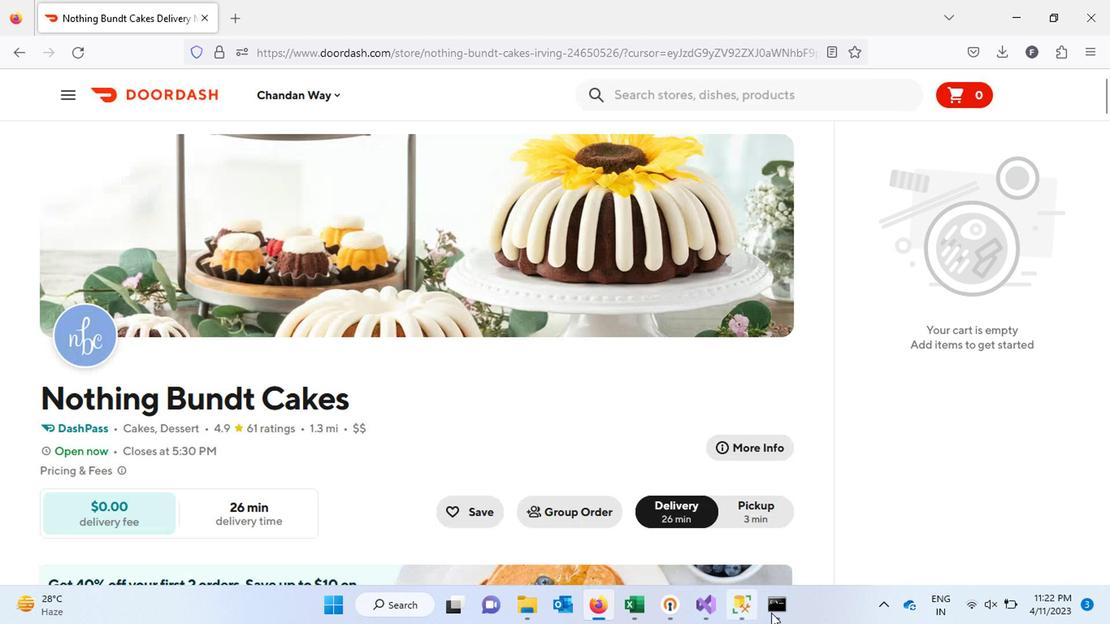 
Action: Mouse moved to (763, 81)
Screenshot: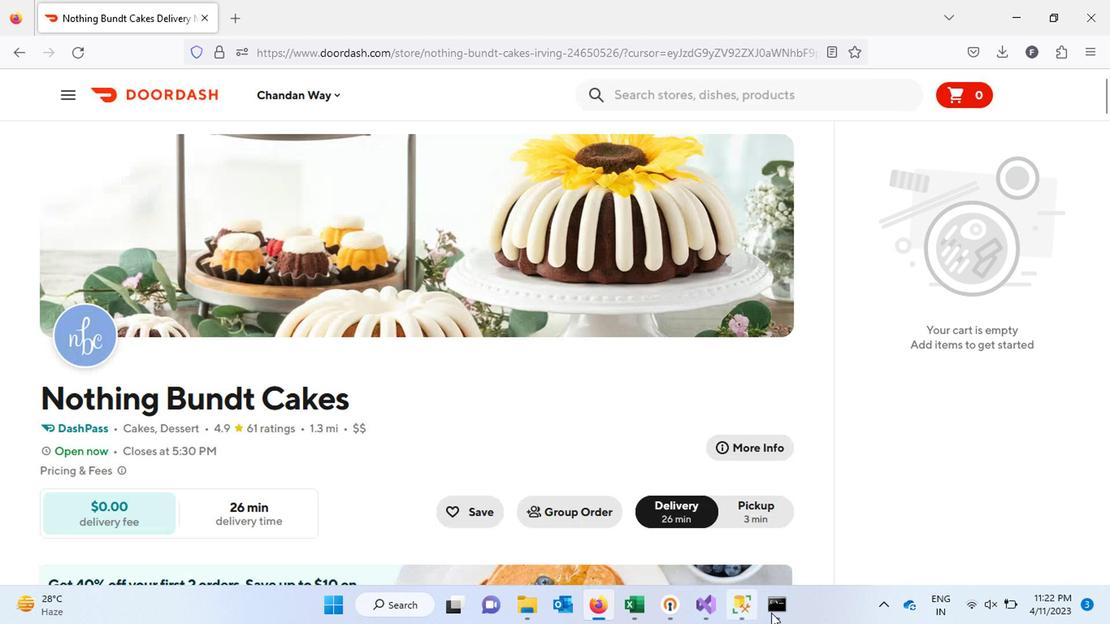 
